 Task: Send an email with the signature Greyson Robinson with the subject Request for feedback on a service and the message Please let me know if there are any issues with the payment. from softage.2@softage.net to softage.6@softage.net with an attached image file Social_media_graphic.jpg and move the email from Sent Items to the folder Counseling
Action: Mouse moved to (572, 414)
Screenshot: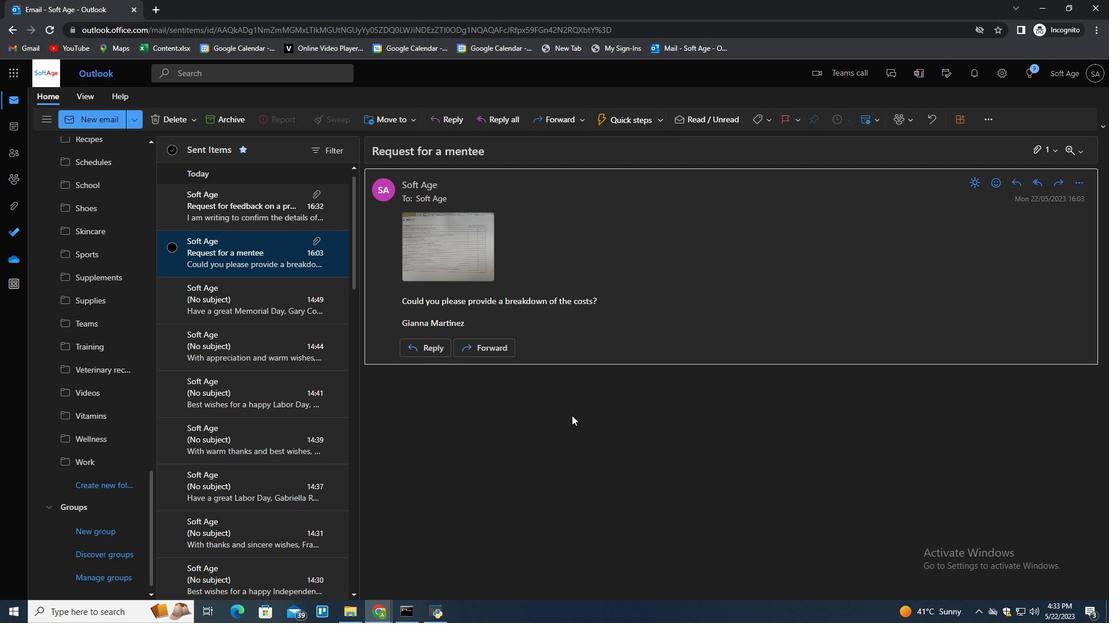 
Action: Mouse pressed left at (572, 414)
Screenshot: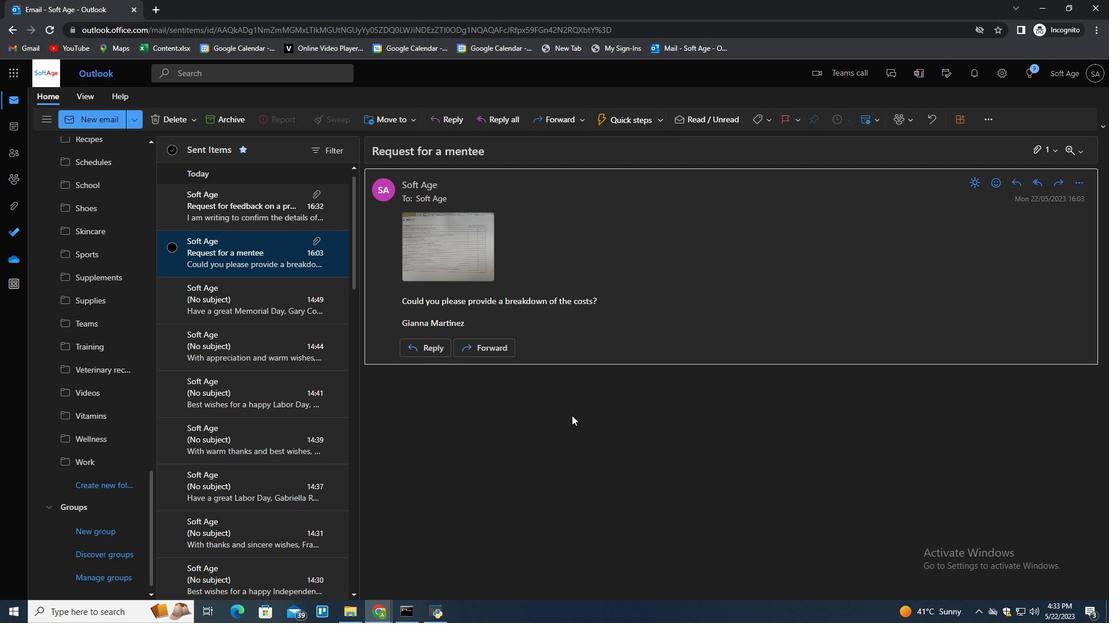 
Action: Mouse moved to (597, 415)
Screenshot: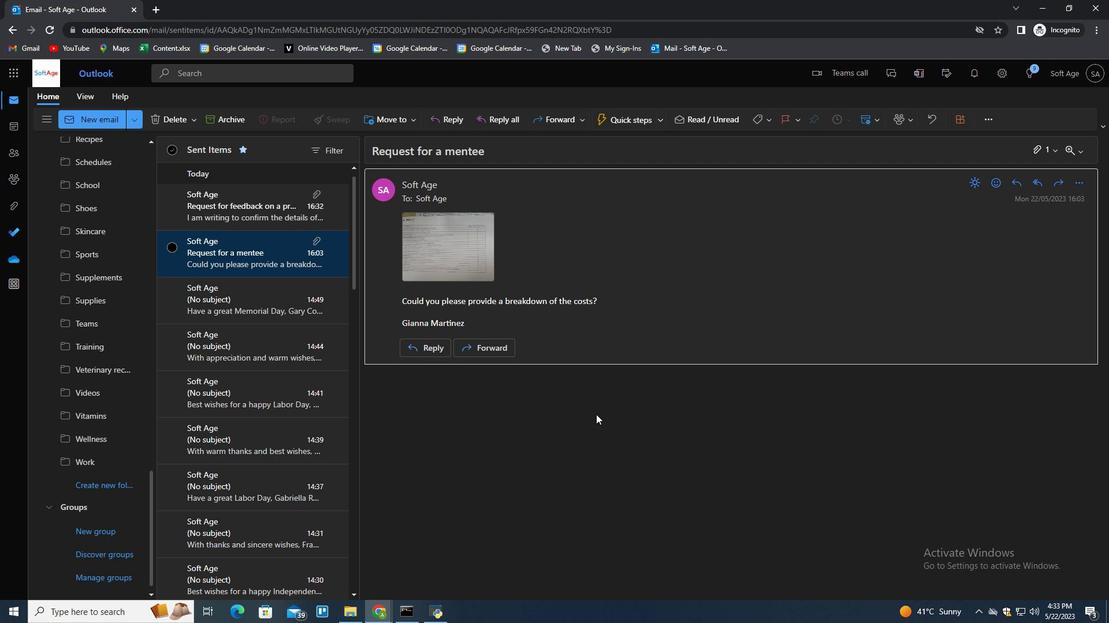 
Action: Key pressed n
Screenshot: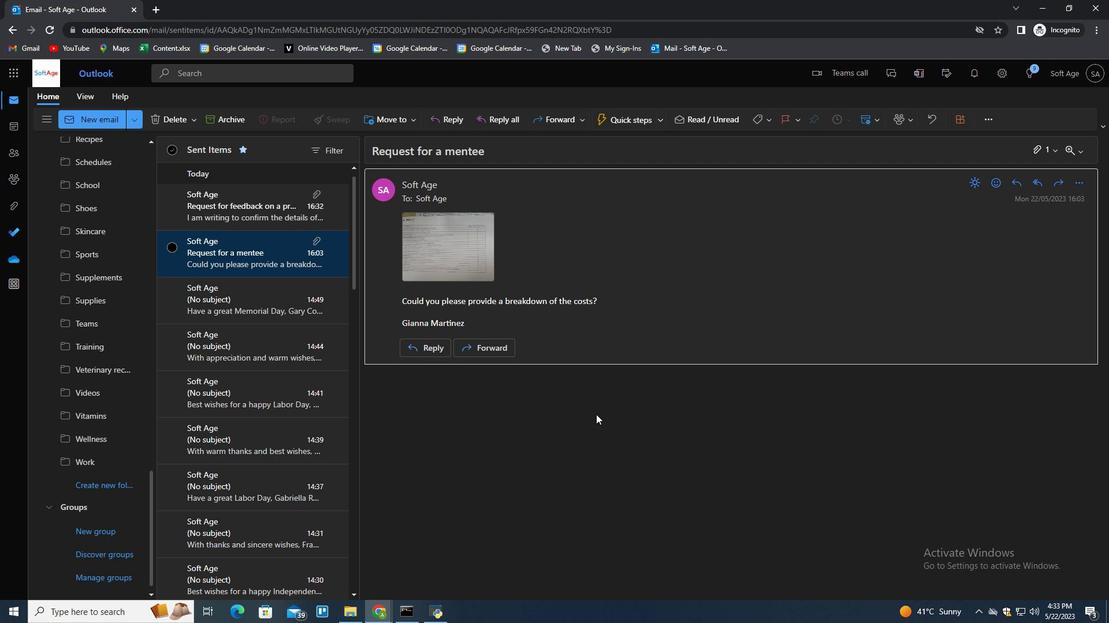 
Action: Mouse moved to (782, 119)
Screenshot: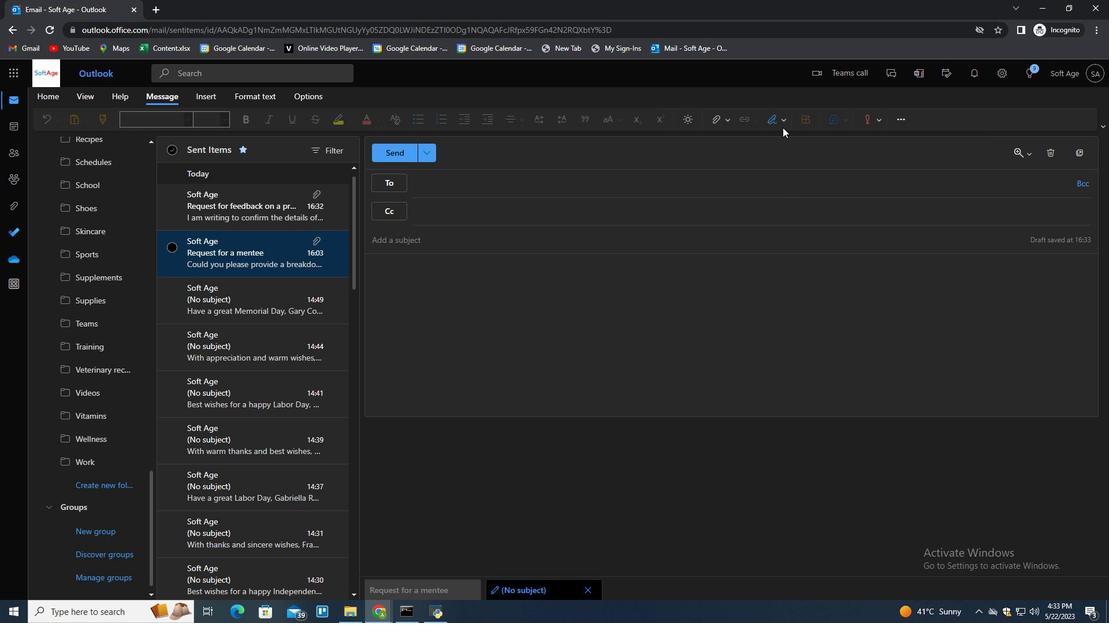 
Action: Mouse pressed left at (782, 119)
Screenshot: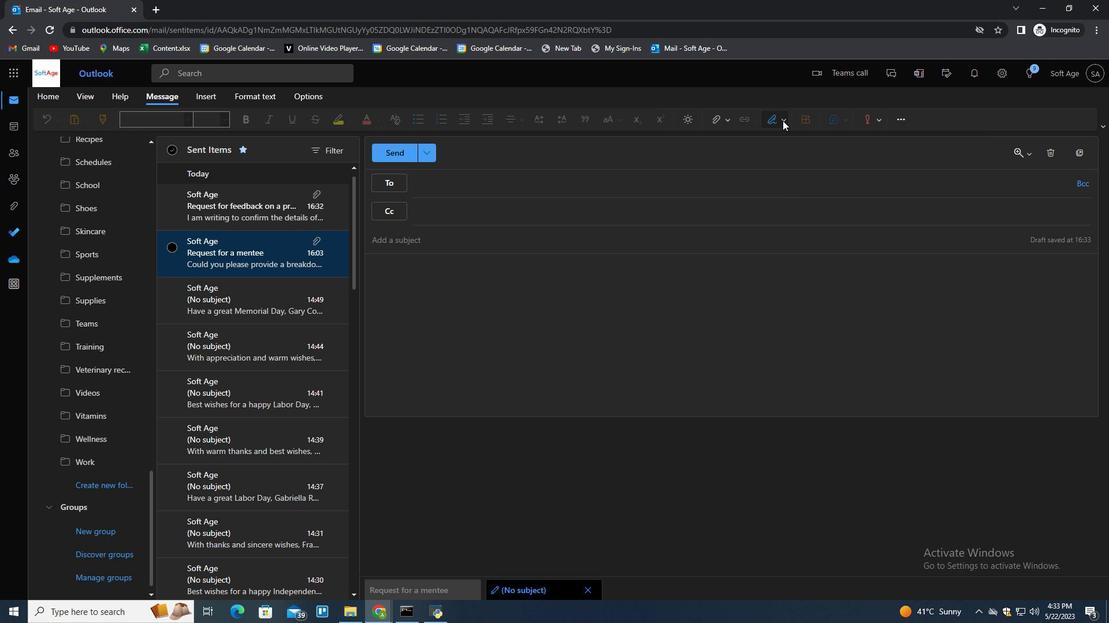 
Action: Mouse moved to (767, 163)
Screenshot: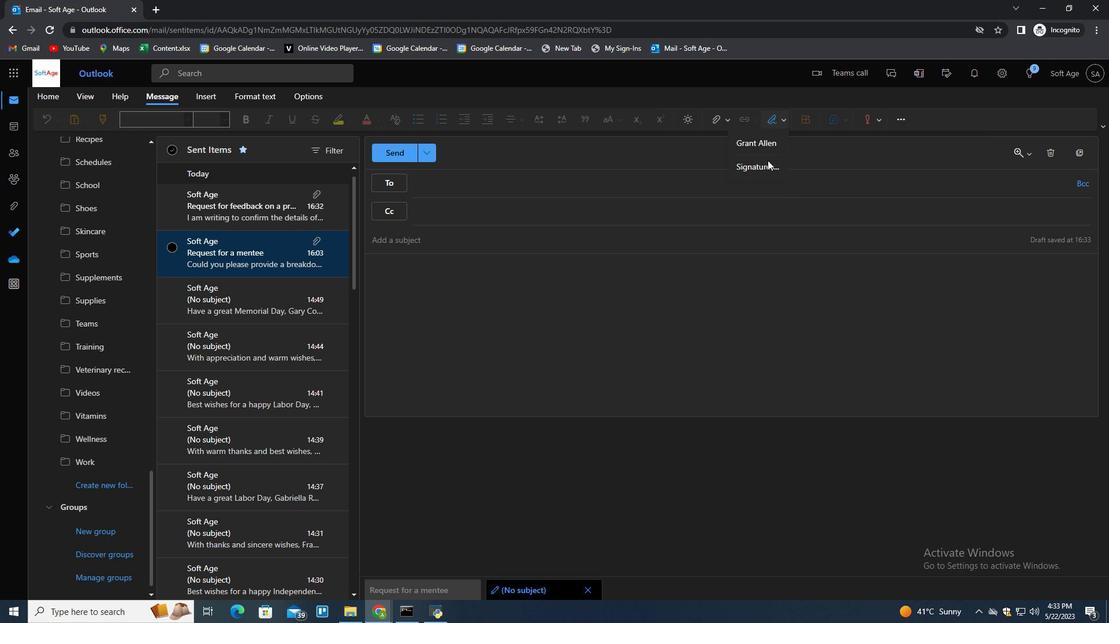 
Action: Mouse pressed left at (767, 163)
Screenshot: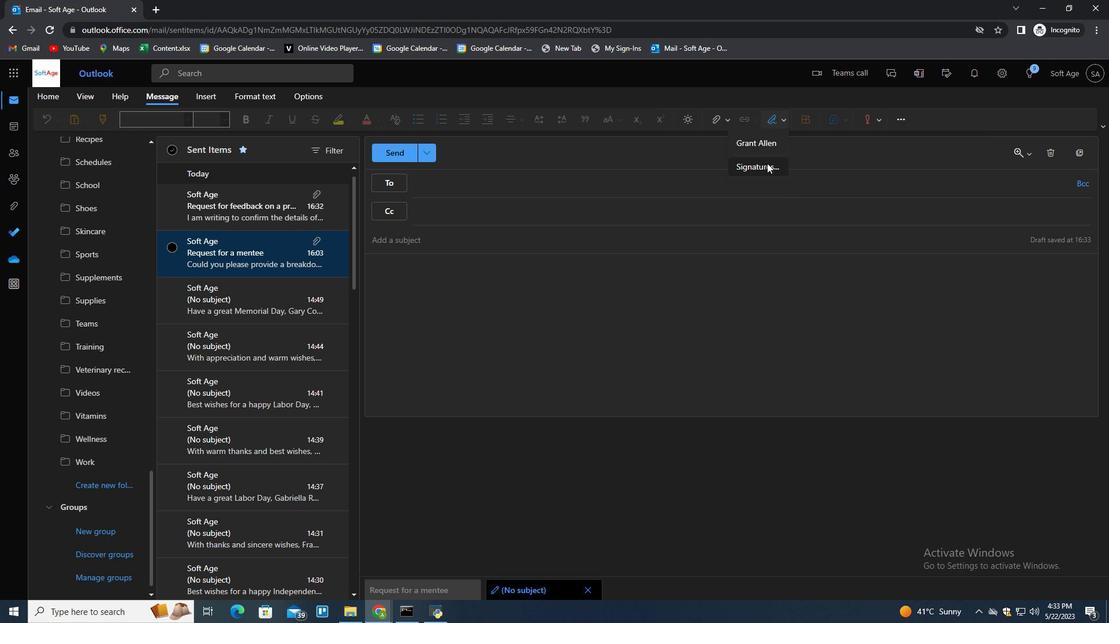 
Action: Mouse moved to (785, 207)
Screenshot: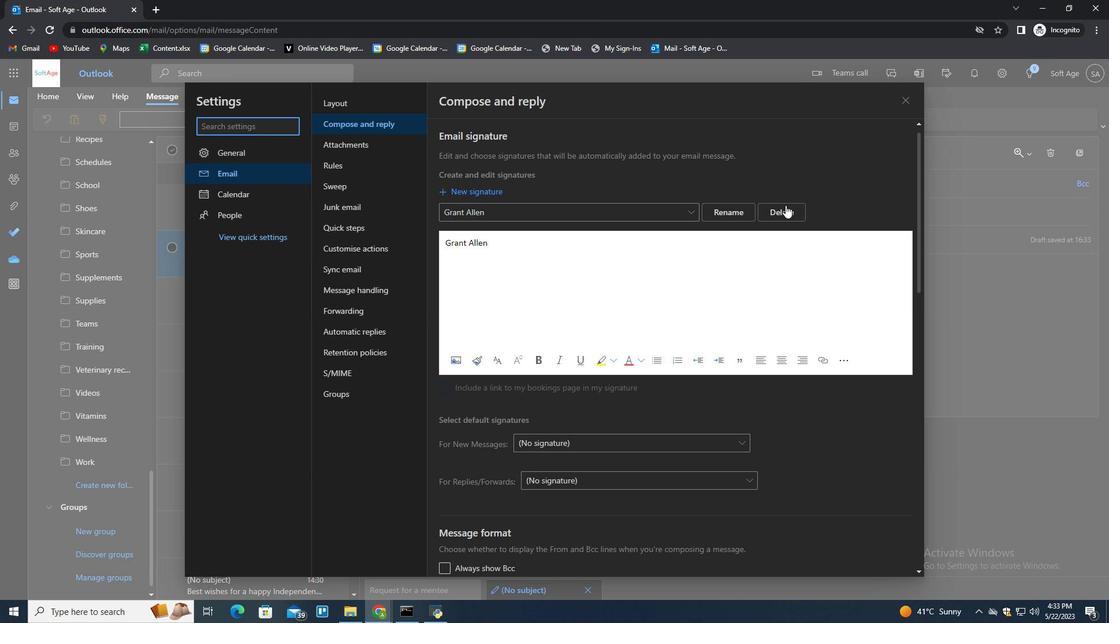 
Action: Mouse pressed left at (785, 207)
Screenshot: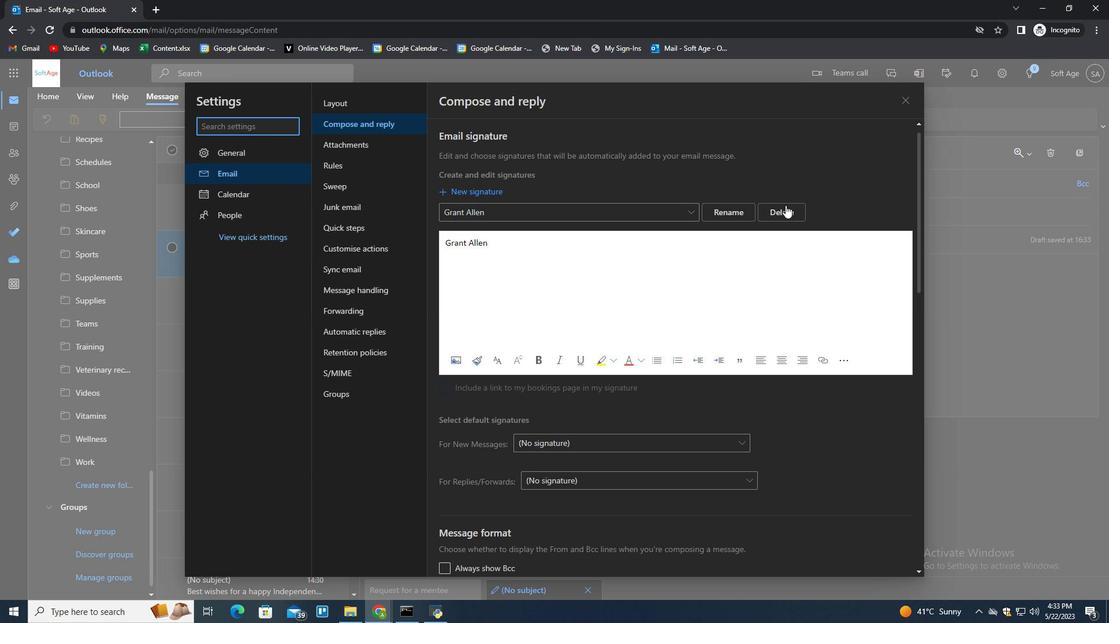 
Action: Mouse moved to (780, 208)
Screenshot: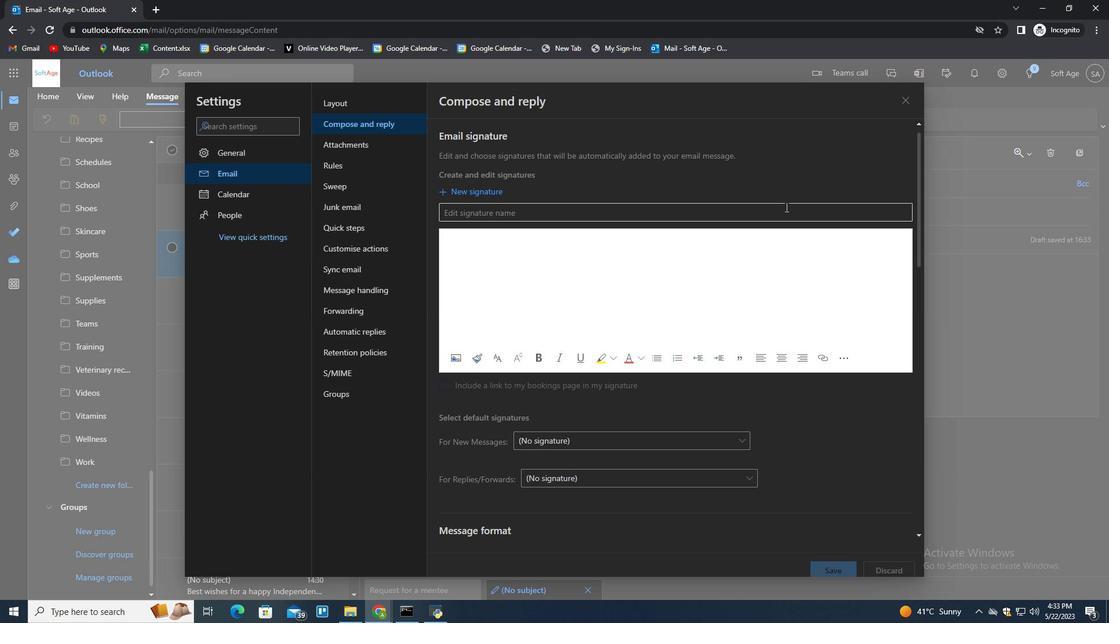 
Action: Mouse pressed left at (780, 208)
Screenshot: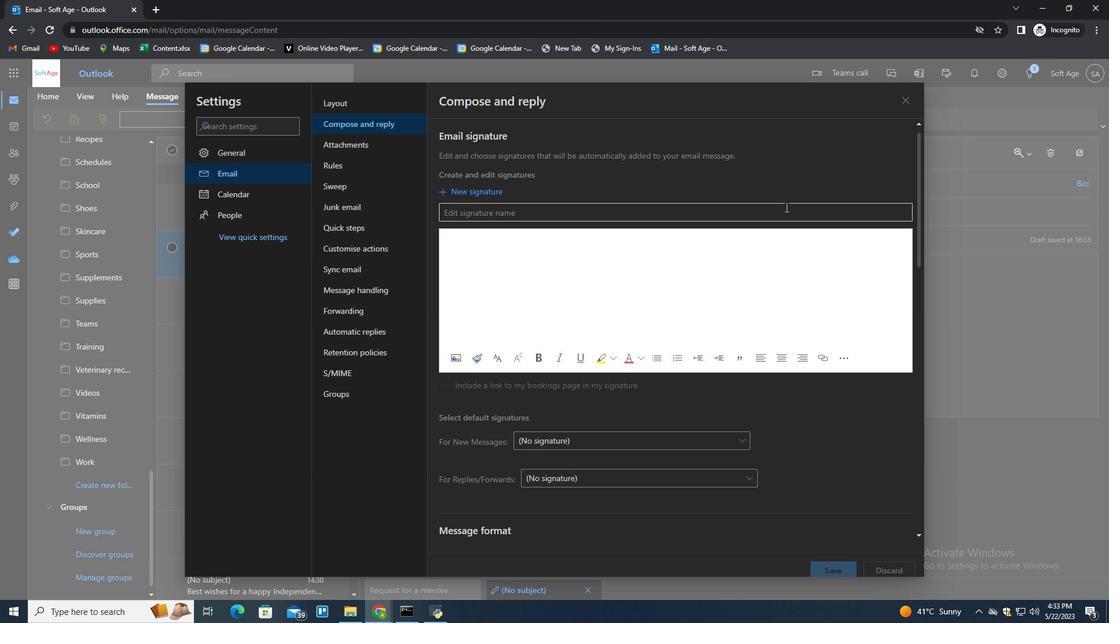 
Action: Key pressed <Key.shift>
Screenshot: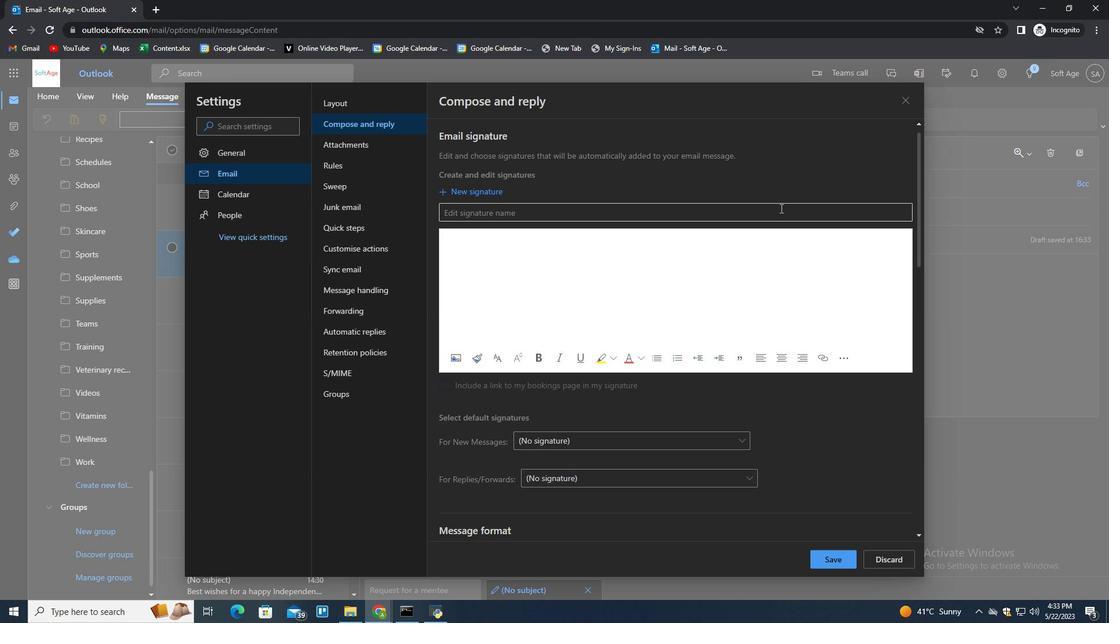 
Action: Mouse moved to (779, 208)
Screenshot: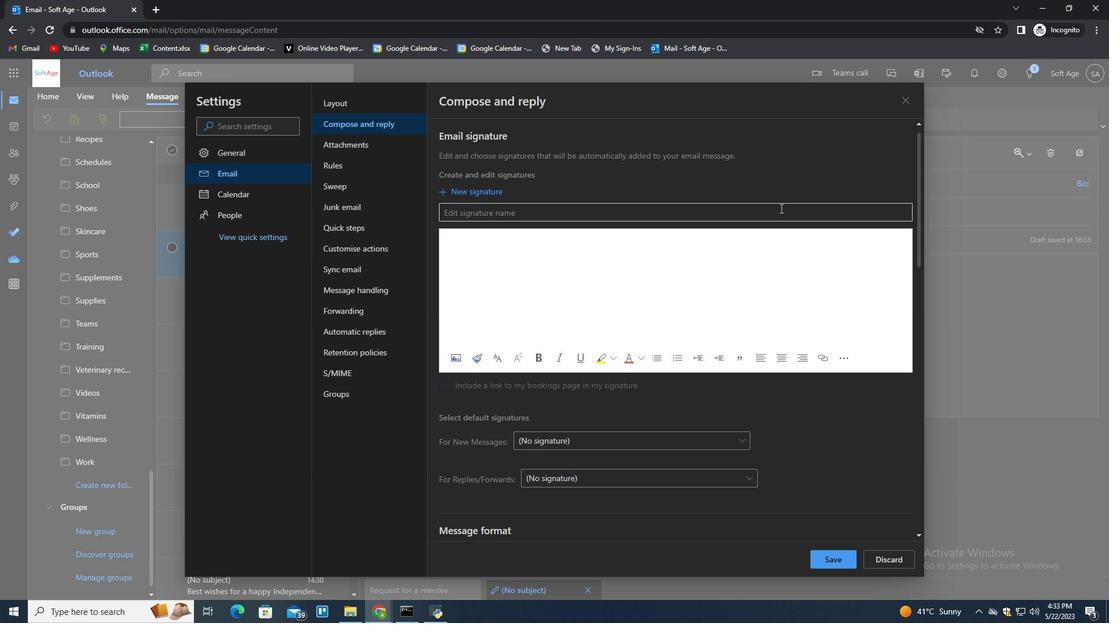 
Action: Key pressed G
Screenshot: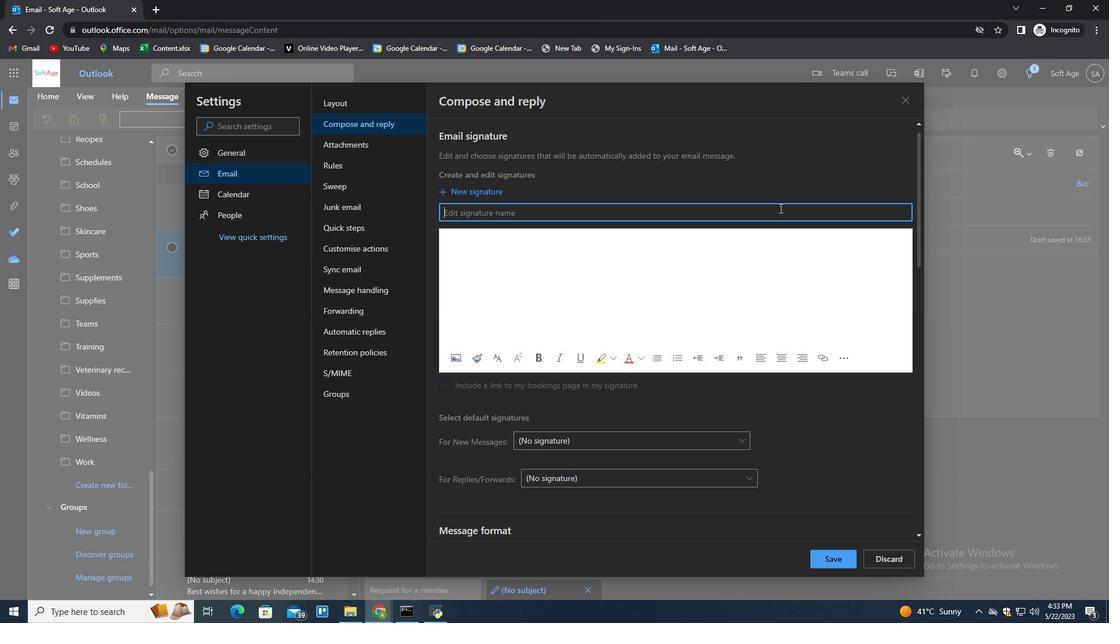 
Action: Mouse moved to (776, 210)
Screenshot: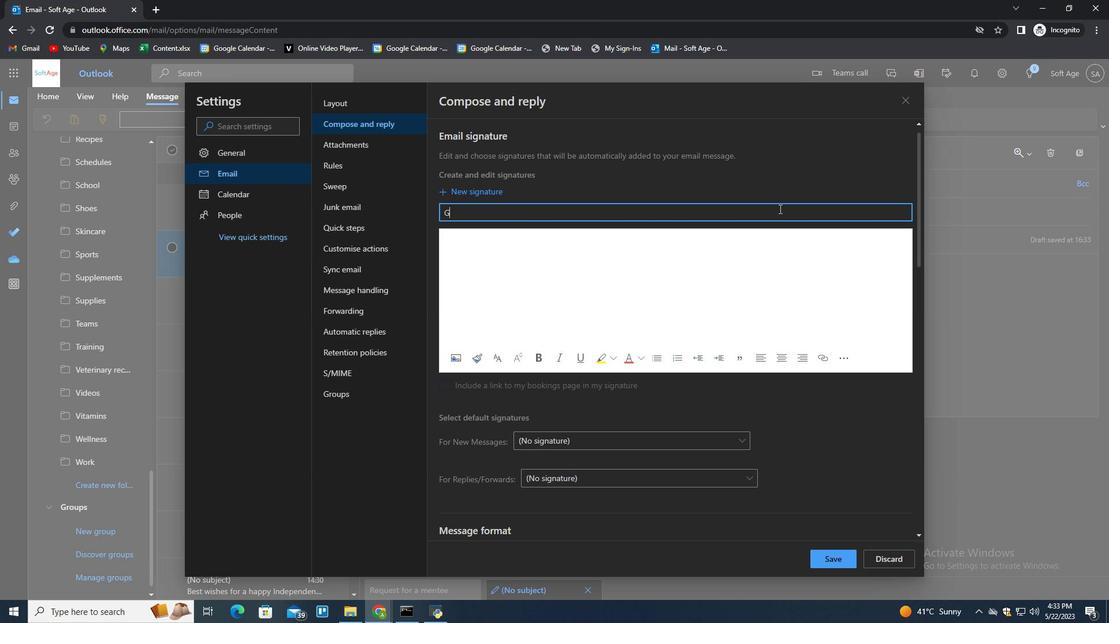 
Action: Key pressed reyson<Key.space><Key.shift>Robinsonq<Key.backspace><Key.tab><Key.shift>Greyson<Key.space><Key.shift>Robinson
Screenshot: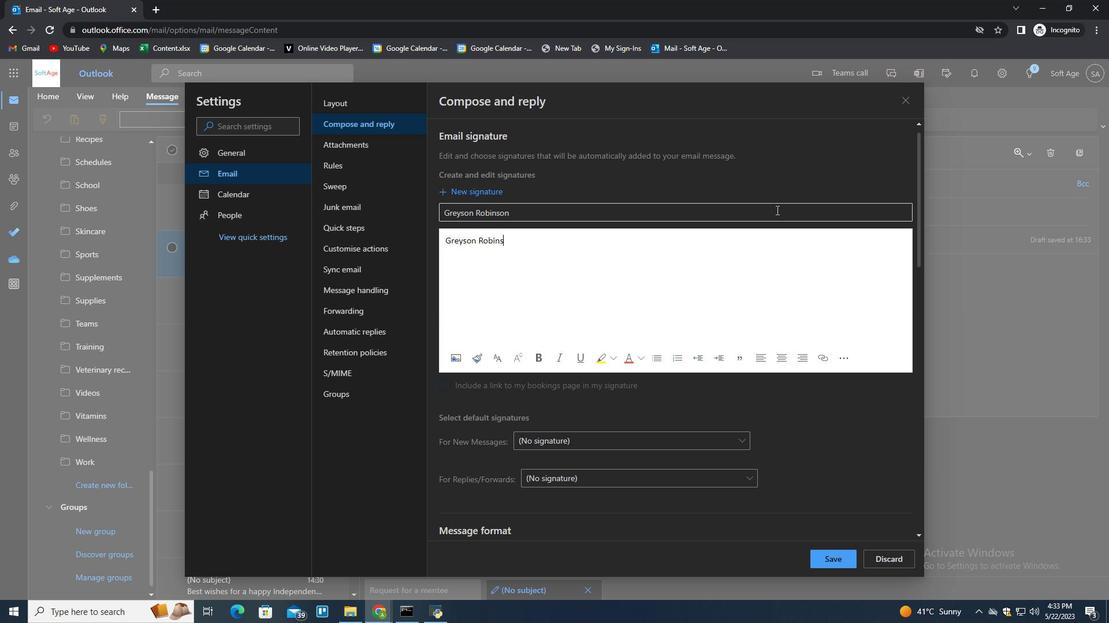 
Action: Mouse moved to (843, 562)
Screenshot: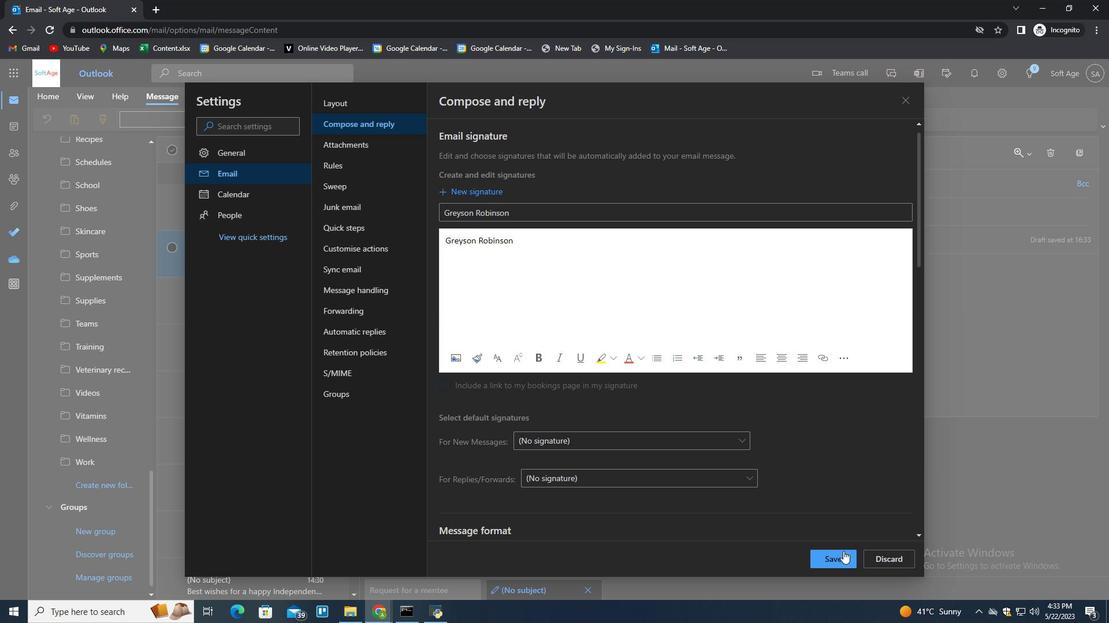 
Action: Mouse pressed left at (843, 562)
Screenshot: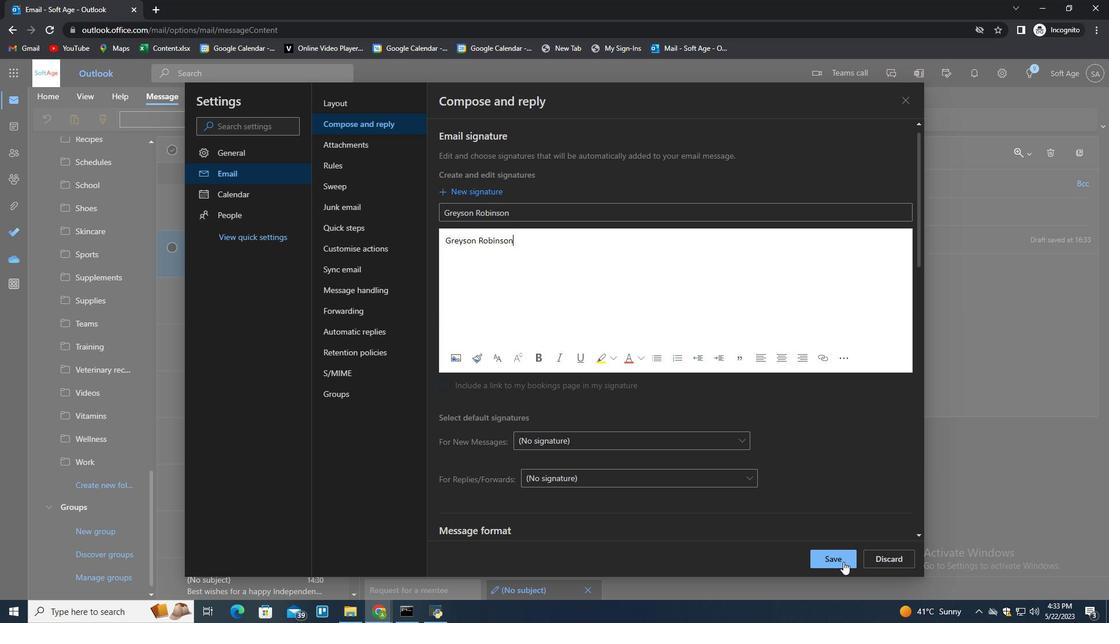 
Action: Mouse moved to (1020, 365)
Screenshot: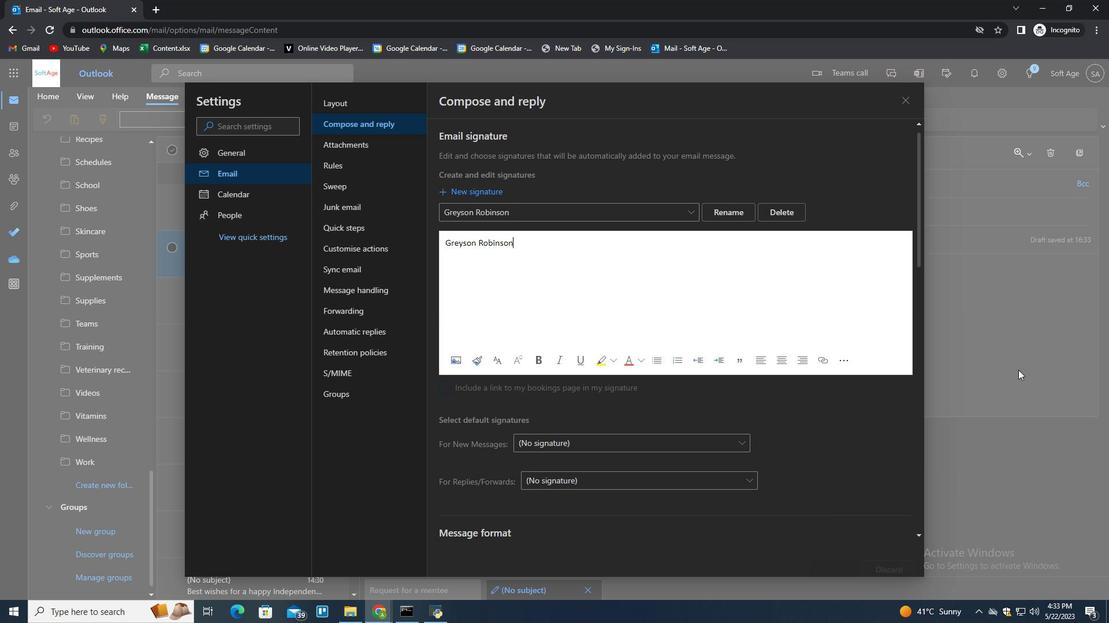 
Action: Mouse pressed left at (1020, 365)
Screenshot: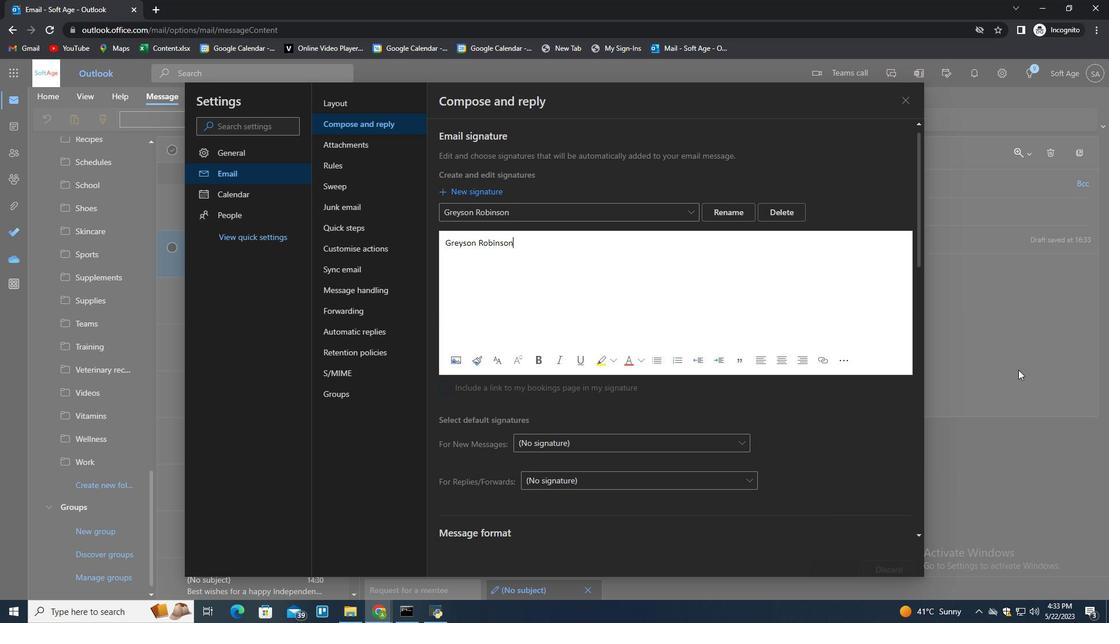 
Action: Mouse moved to (787, 118)
Screenshot: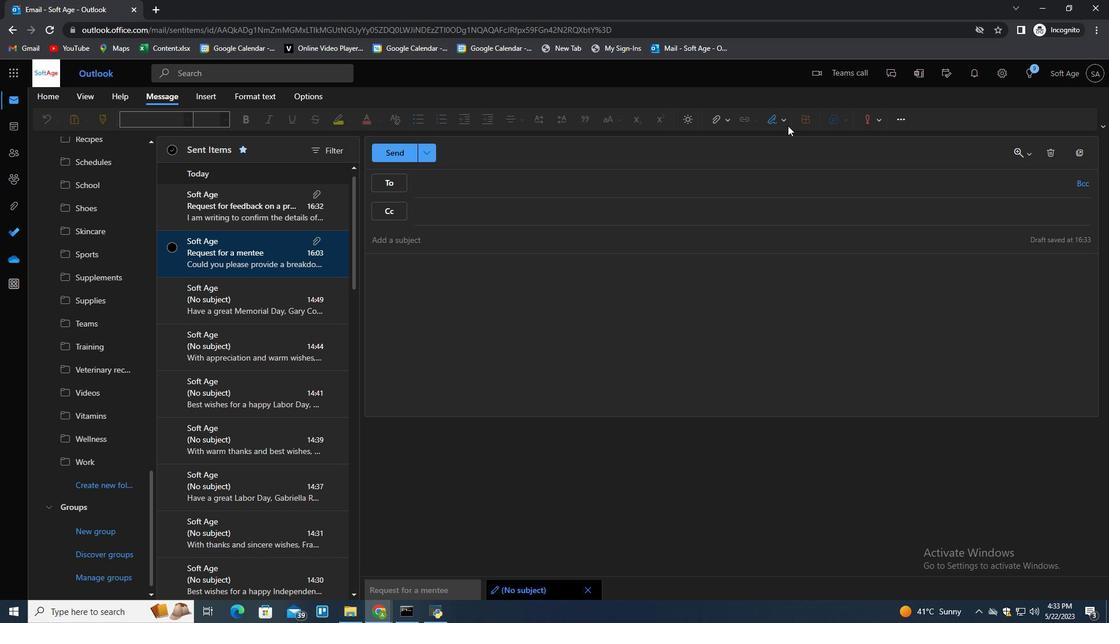 
Action: Mouse pressed left at (787, 118)
Screenshot: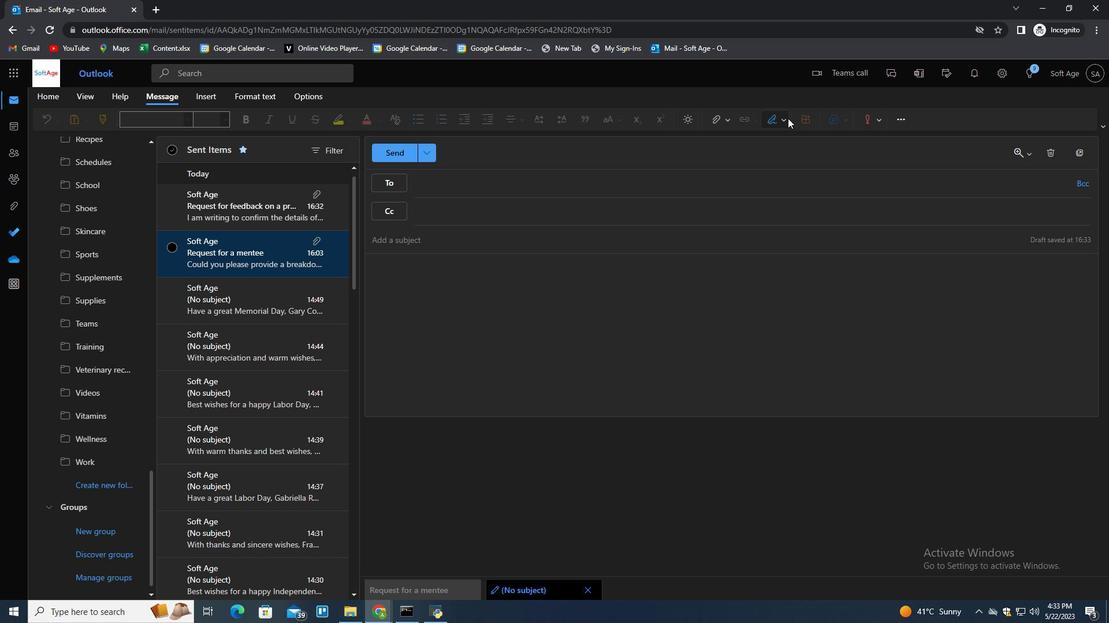 
Action: Mouse moved to (755, 142)
Screenshot: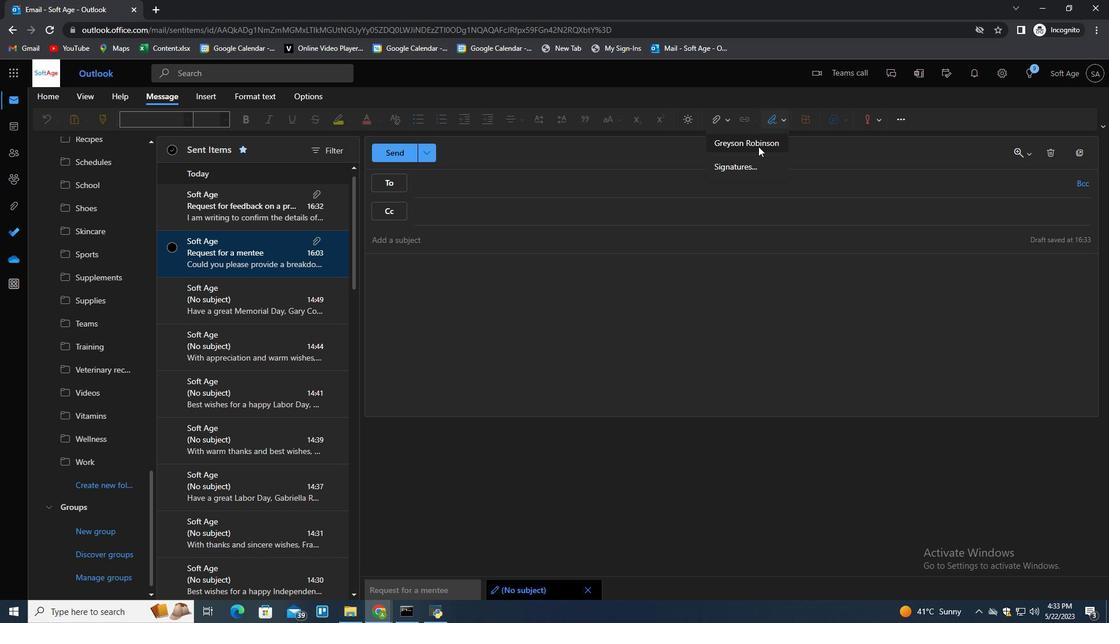 
Action: Mouse pressed left at (755, 142)
Screenshot: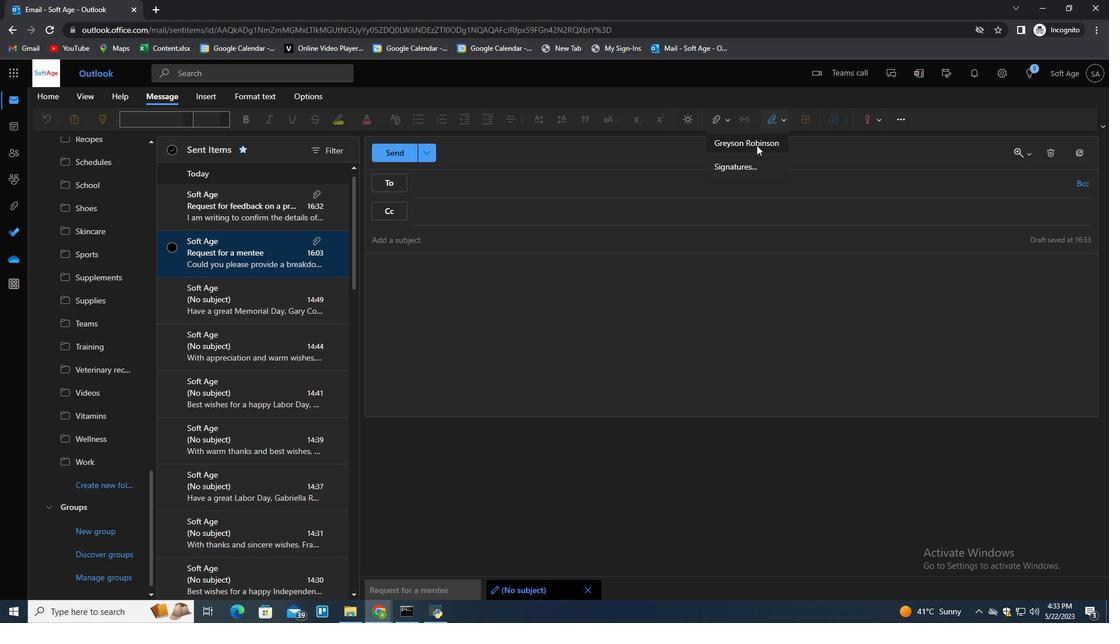 
Action: Mouse moved to (429, 240)
Screenshot: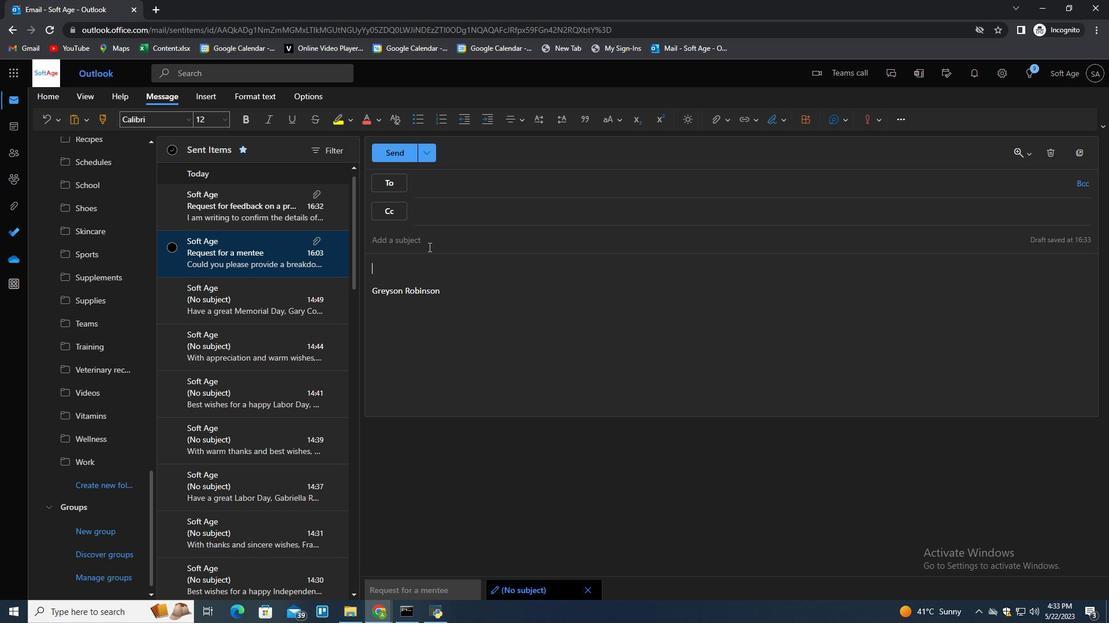 
Action: Mouse pressed left at (429, 240)
Screenshot: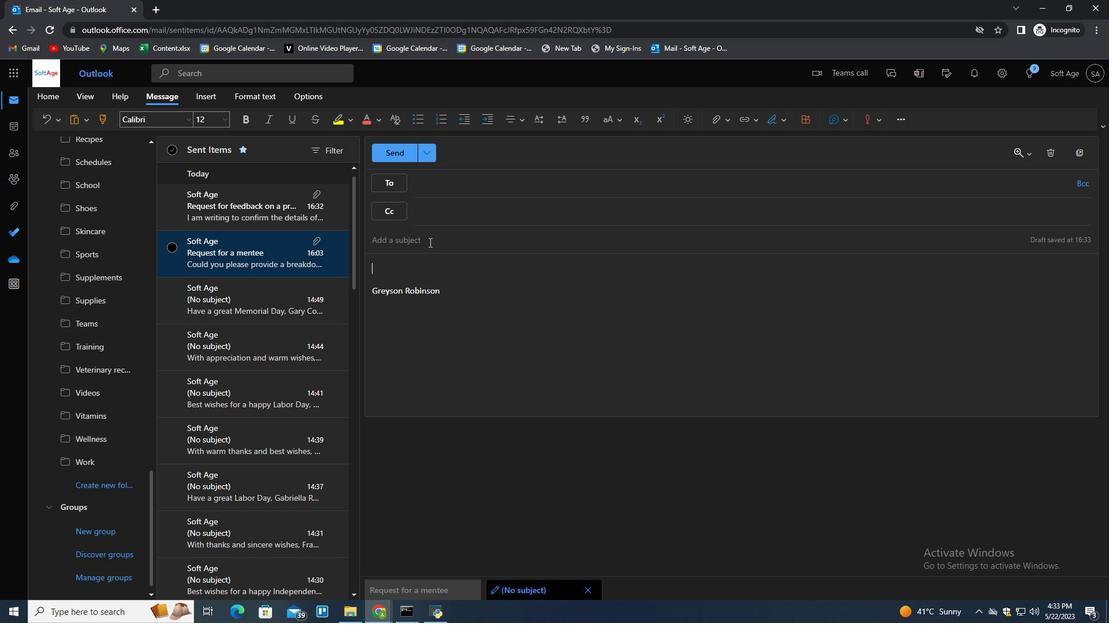 
Action: Key pressed <Key.shift>Request<Key.space>for<Key.space>re<Key.backspace><Key.backspace><Key.backspace><Key.space>feedbak<Key.backspace>ck<Key.space>on<Key.space>a<Key.space>service<Key.tab><Key.shift><Key.tab>Pctrl+Z<Key.tab><Key.tab><Key.tab><Key.tab><Key.tab><Key.tab><Key.tab><Key.tab><Key.tab><Key.tab><Key.tab><Key.tab><Key.tab><Key.tab><Key.tab><Key.tab><Key.tab><Key.tab><Key.tab><Key.tab><Key.tab><Key.tab><Key.tab><Key.tab><Key.tab><Key.tab><Key.tab><Key.tab><Key.tab><Key.tab><Key.tab><Key.tab><Key.tab><Key.tab><Key.tab><Key.tab><Key.tab><Key.tab><Key.tab><Key.tab><Key.tab><Key.tab><Key.tab><Key.tab><Key.tab><Key.tab><Key.tab><Key.tab><Key.tab><Key.tab><Key.tab><Key.backspace><Key.backspace><Key.backspace><Key.backspace><Key.backspace><Key.backspace><Key.backspace><Key.backspace><Key.backspace><Key.backspace><Key.backspace><Key.backspace><Key.backspace><Key.backspace><Key.backspace><Key.backspace><Key.backspace><Key.backspace><Key.backspace><Key.backspace><Key.backspace><Key.backspace><Key.backspace><Key.backspace><Key.backspace><Key.backspace><Key.home><Key.shift>Please<Key.space>let<Key.space>me<Key.space>know<Key.space>if<Key.space>there<Key.space>are<Key.space>any<Key.space>issues<Key.space>wirh<Key.backspace><Key.backspace>th<Key.space>the<Key.space>payment.
Screenshot: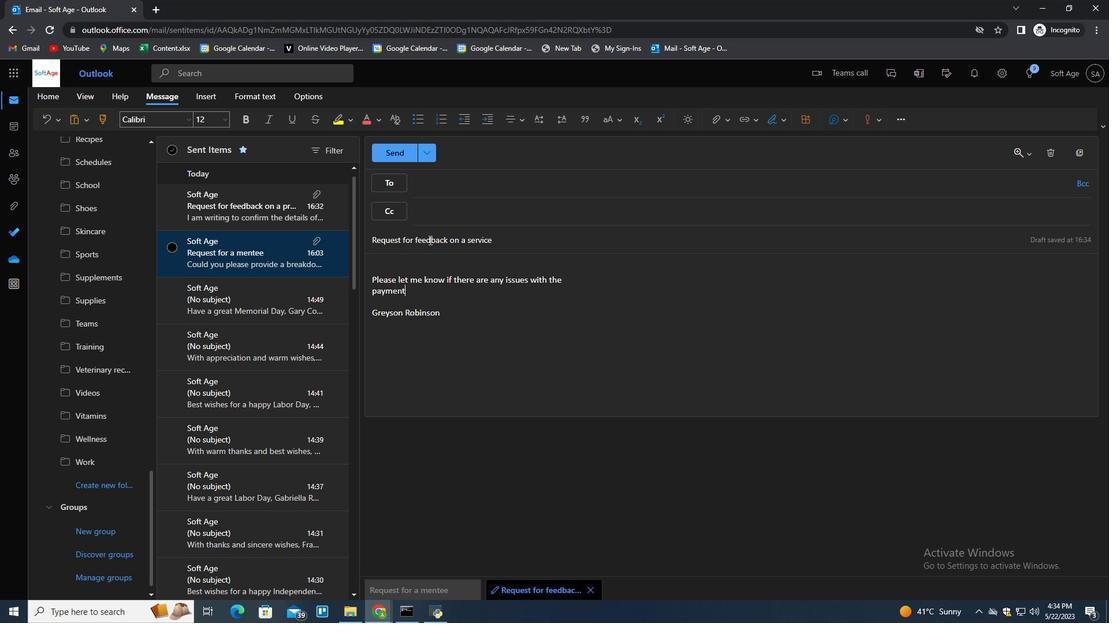
Action: Mouse moved to (526, 183)
Screenshot: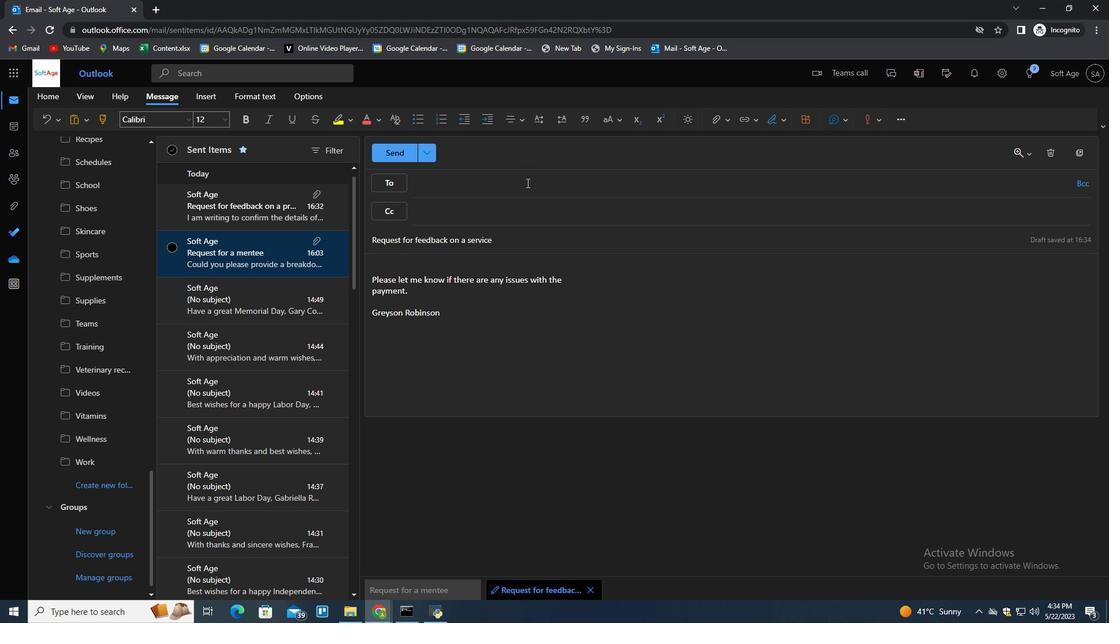 
Action: Mouse pressed left at (526, 183)
Screenshot: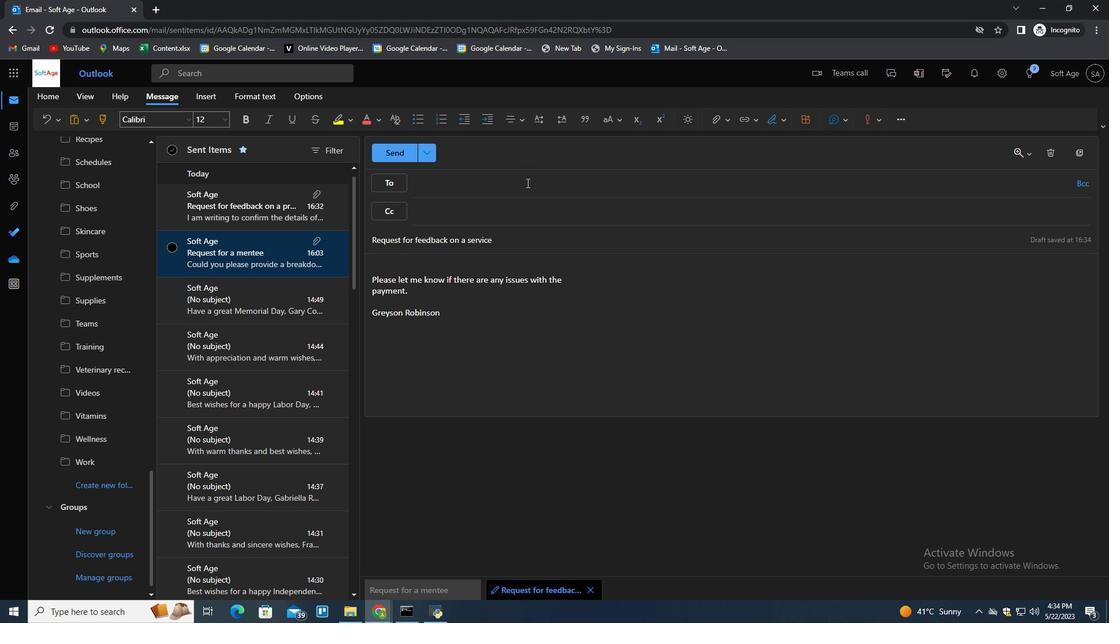 
Action: Mouse moved to (526, 184)
Screenshot: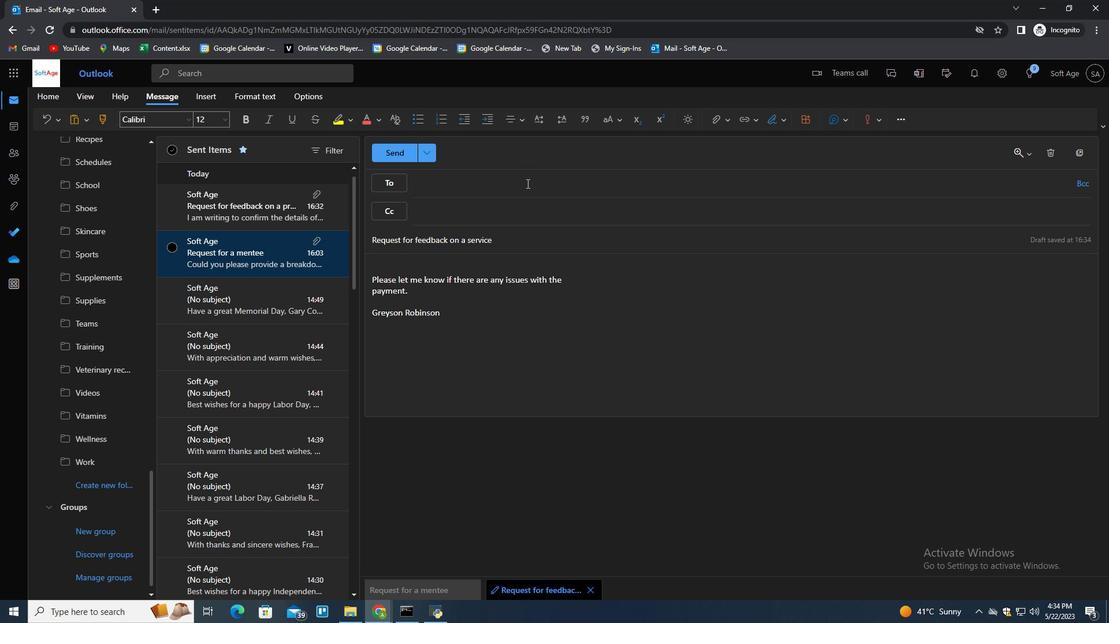 
Action: Key pressed softage.6<Key.shift>@softage.net<Key.enter>
Screenshot: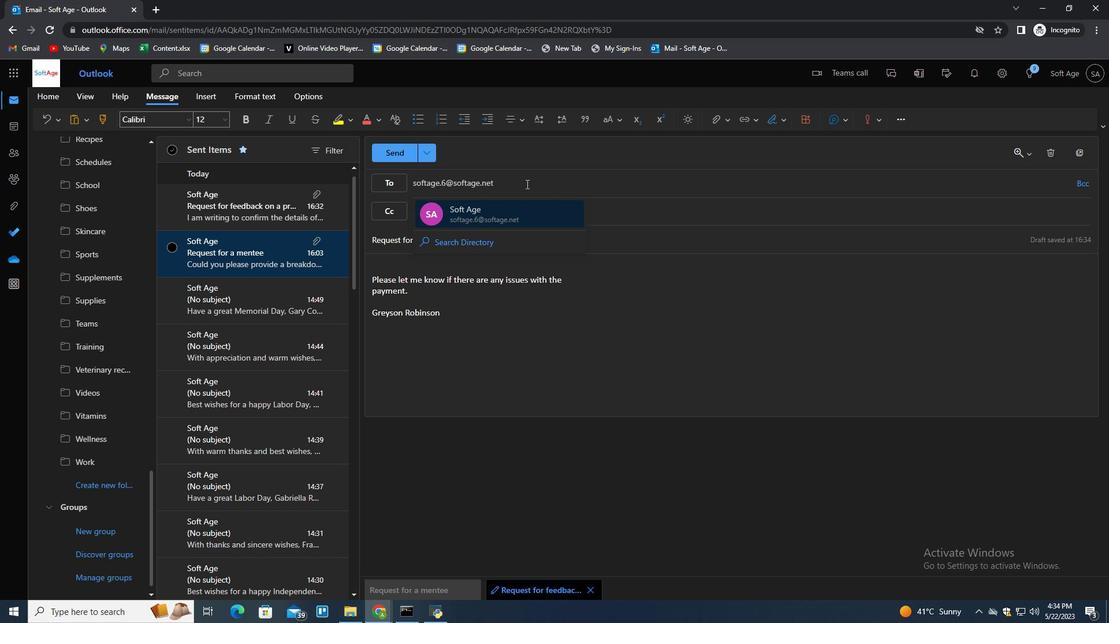 
Action: Mouse moved to (719, 120)
Screenshot: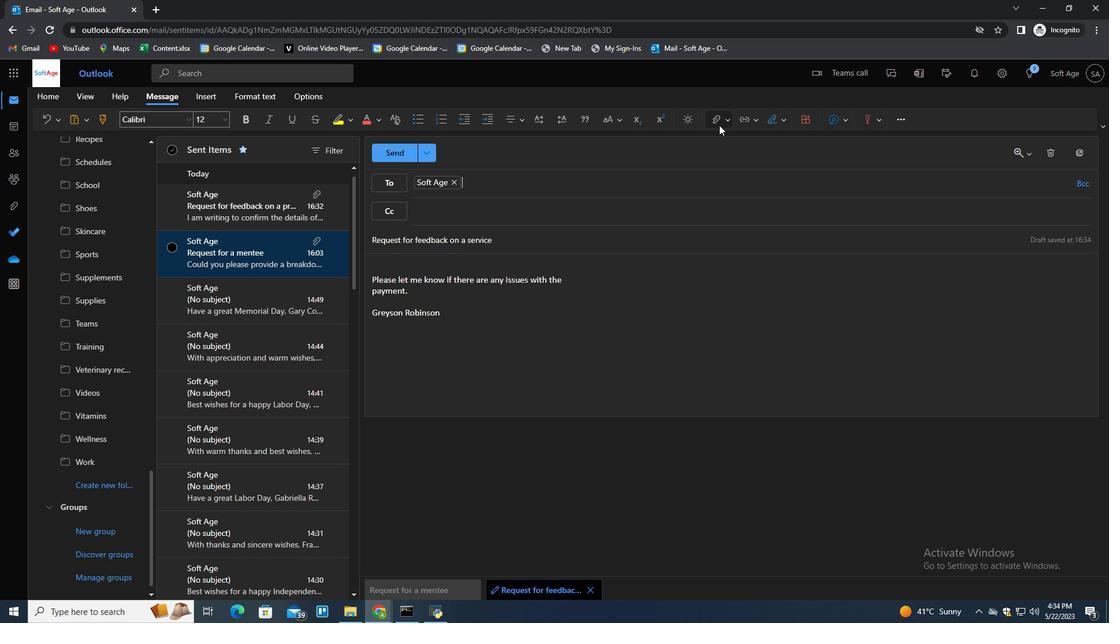
Action: Mouse pressed left at (719, 120)
Screenshot: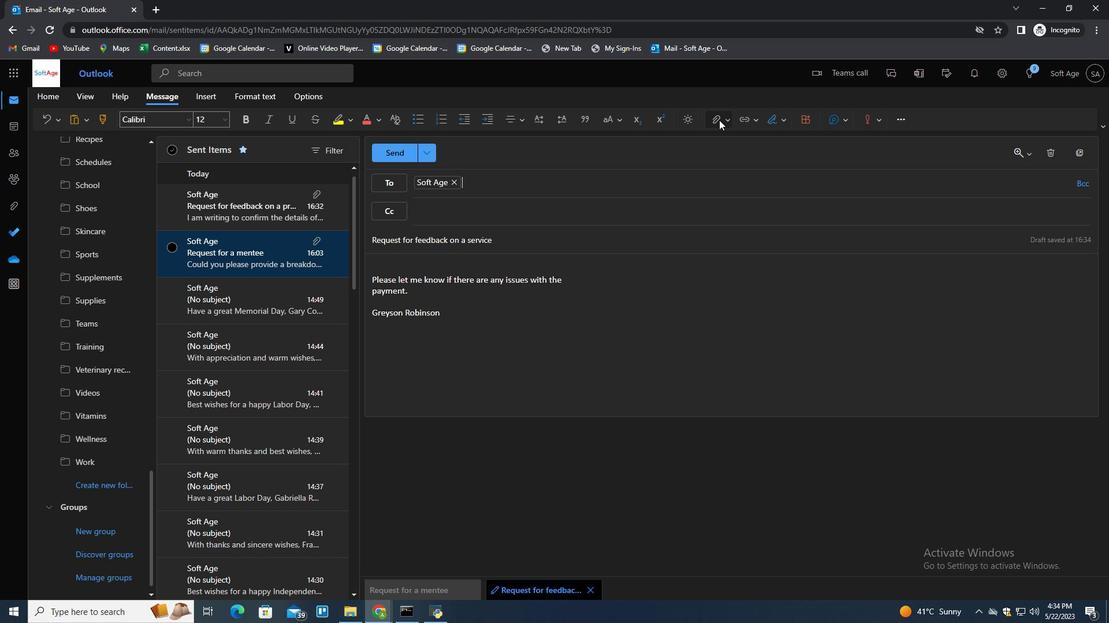
Action: Mouse moved to (692, 140)
Screenshot: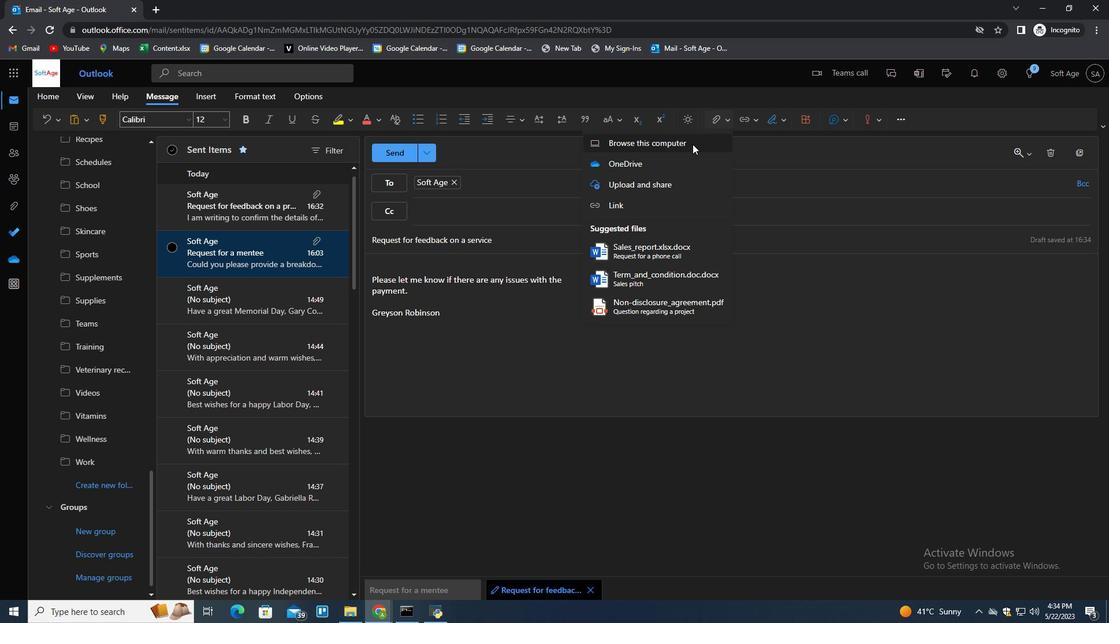
Action: Mouse pressed left at (692, 140)
Screenshot: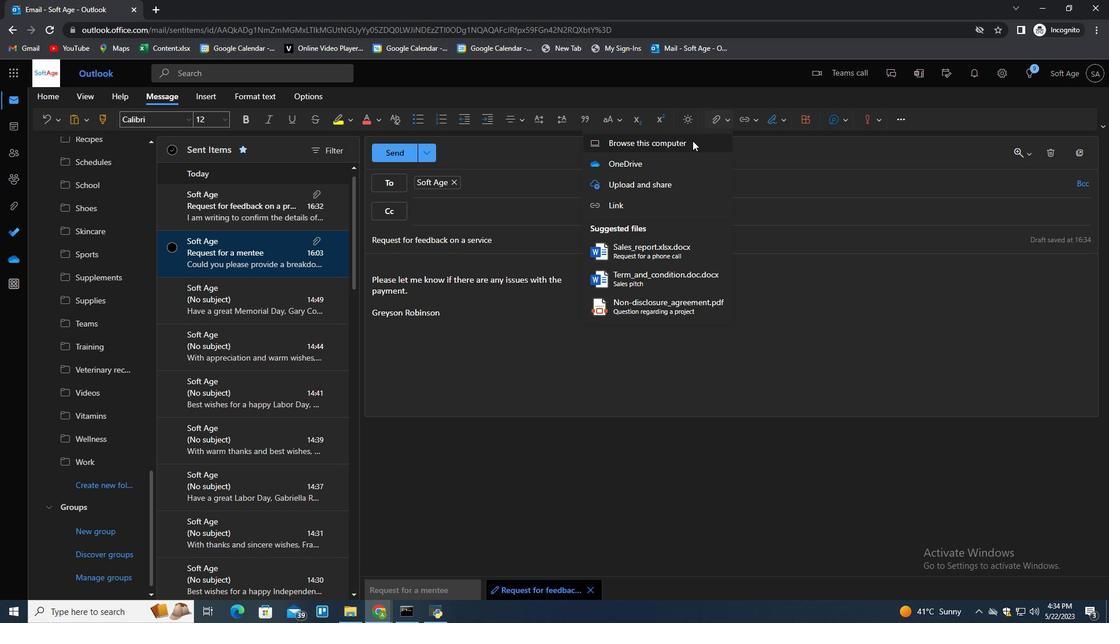 
Action: Mouse moved to (289, 177)
Screenshot: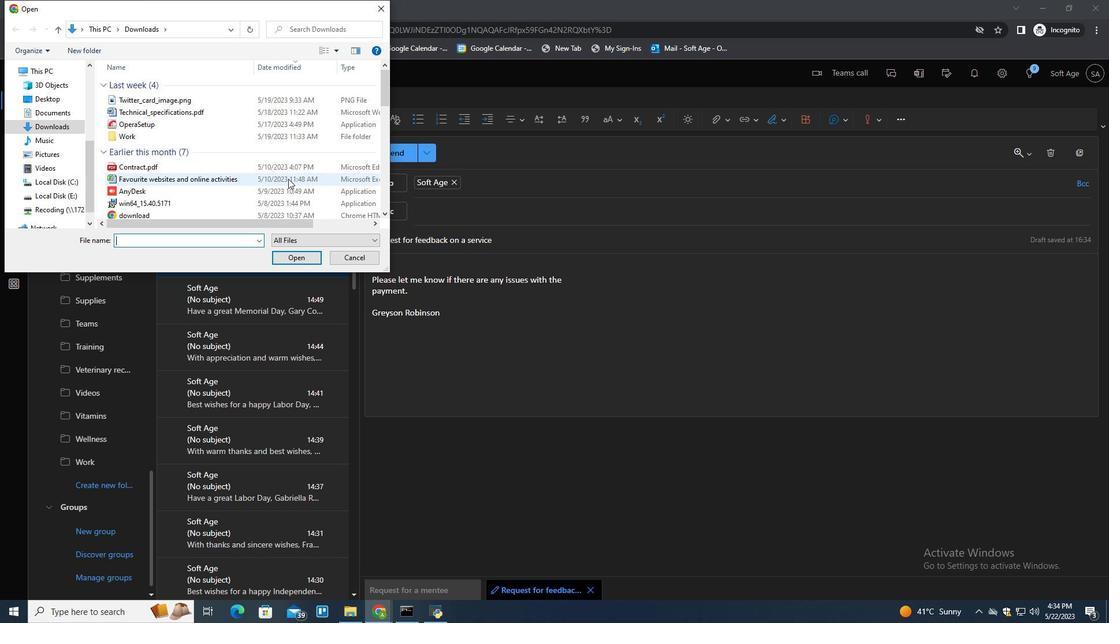 
Action: Mouse scrolled (289, 177) with delta (0, 0)
Screenshot: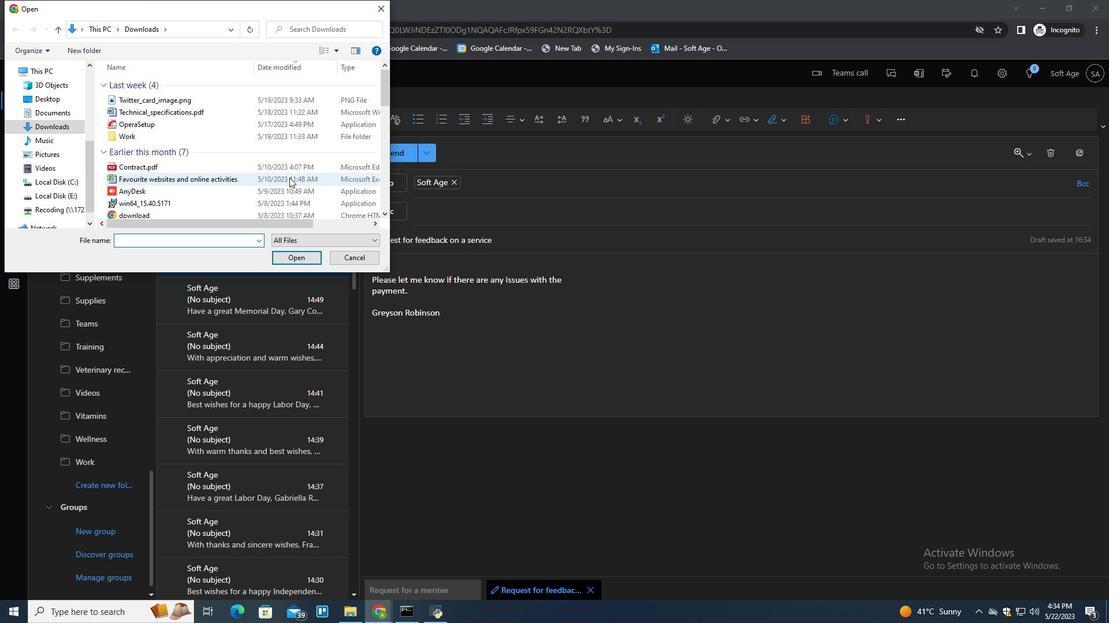 
Action: Mouse scrolled (289, 177) with delta (0, 0)
Screenshot: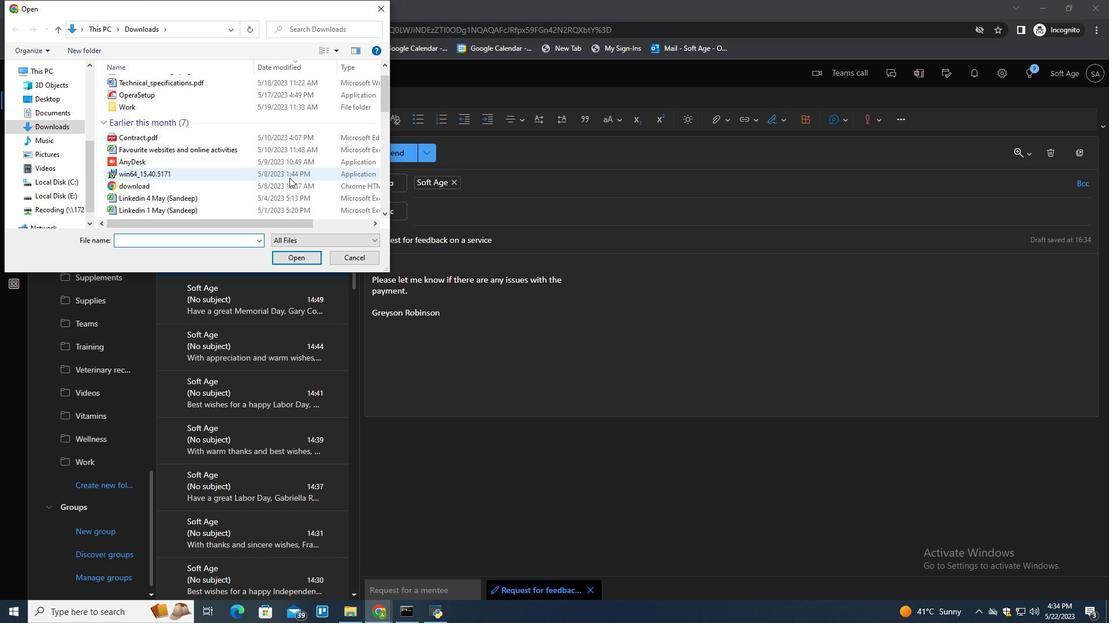 
Action: Mouse scrolled (289, 177) with delta (0, 0)
Screenshot: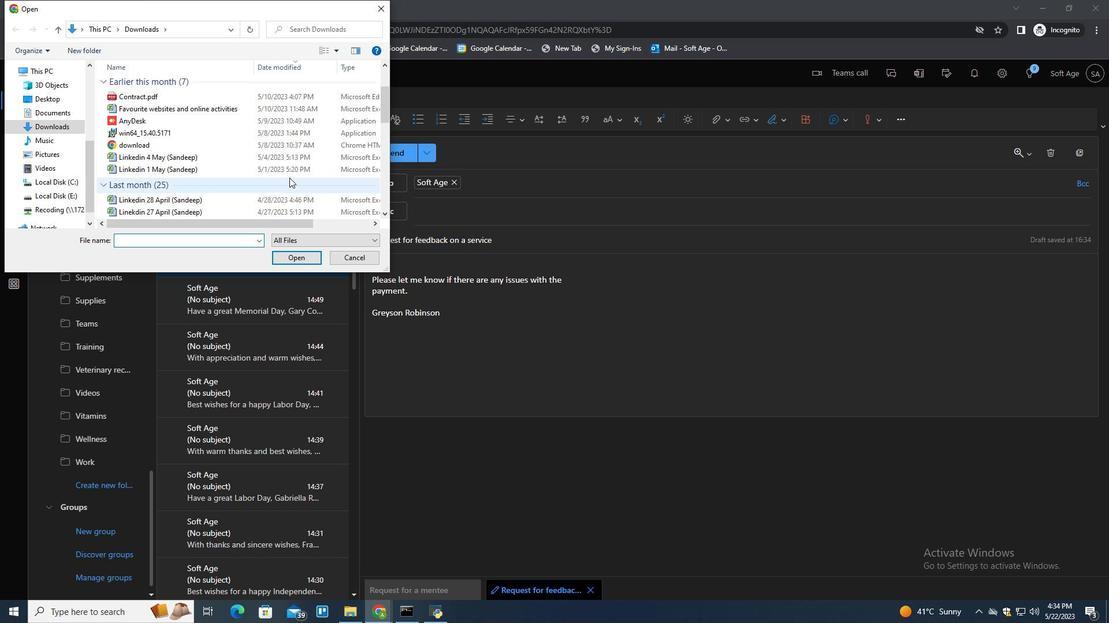
Action: Mouse scrolled (289, 177) with delta (0, 0)
Screenshot: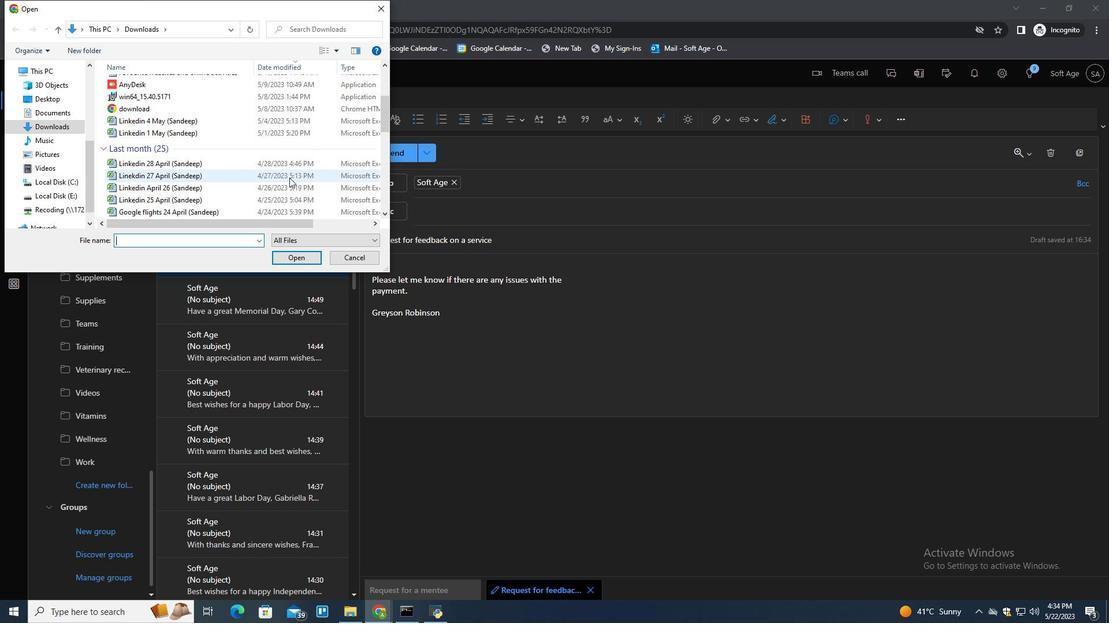 
Action: Mouse scrolled (289, 177) with delta (0, 0)
Screenshot: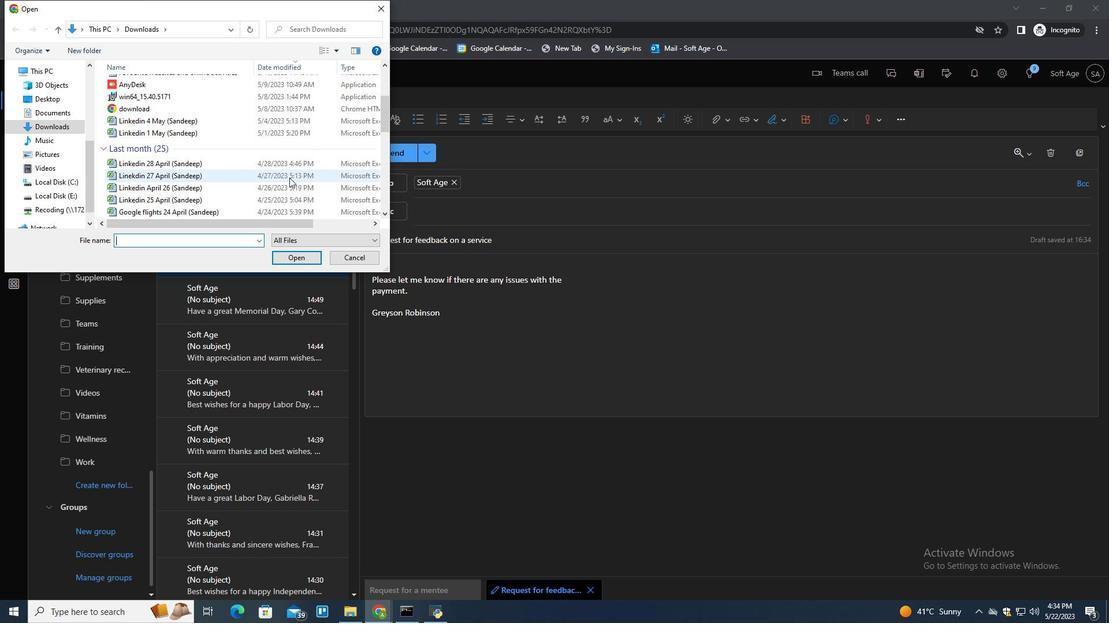 
Action: Mouse scrolled (289, 177) with delta (0, 0)
Screenshot: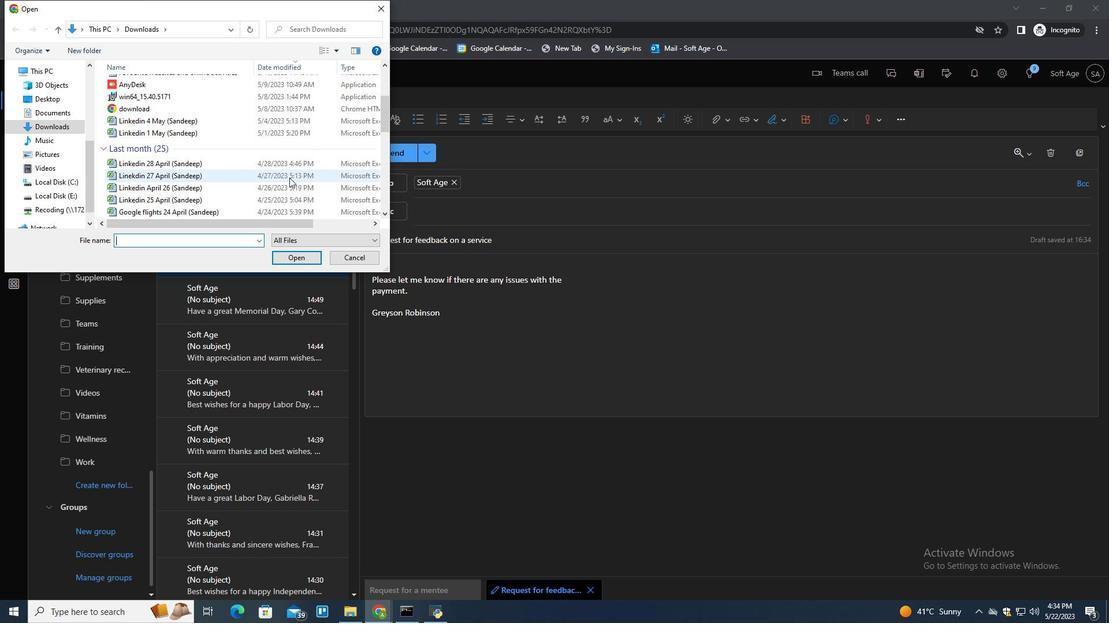 
Action: Mouse scrolled (289, 177) with delta (0, 0)
Screenshot: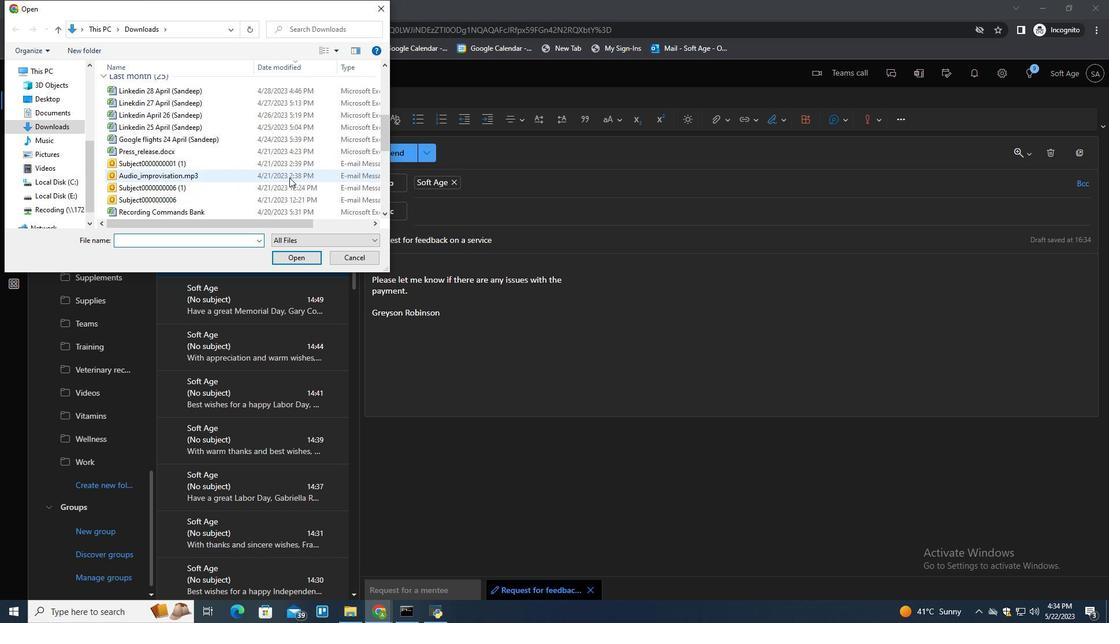 
Action: Mouse scrolled (289, 177) with delta (0, 0)
Screenshot: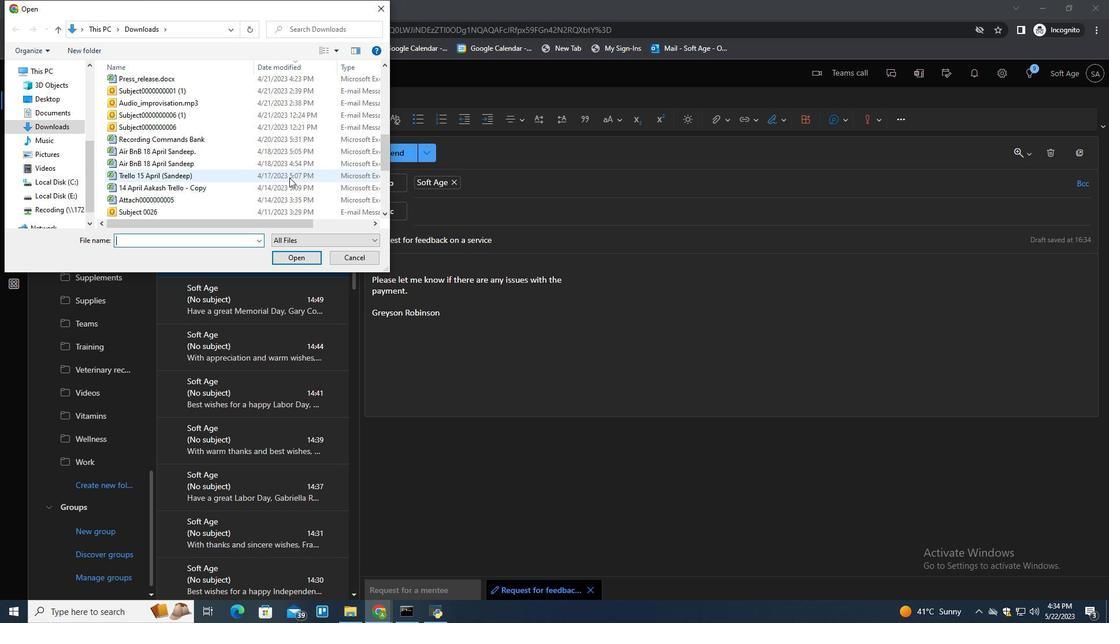 
Action: Mouse scrolled (289, 177) with delta (0, 0)
Screenshot: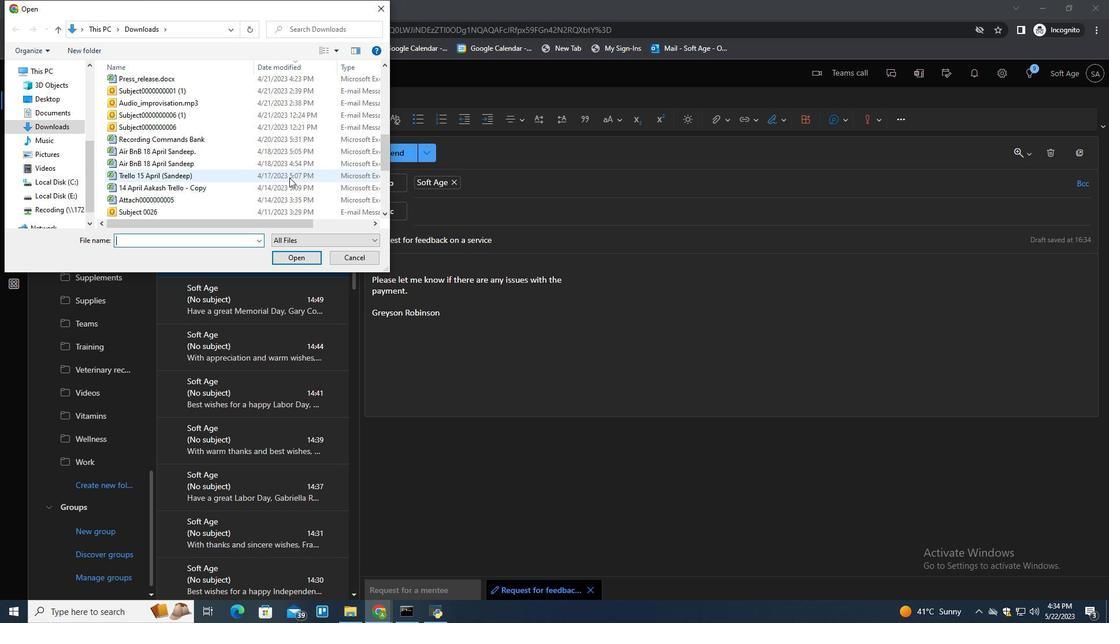 
Action: Mouse scrolled (289, 177) with delta (0, 0)
Screenshot: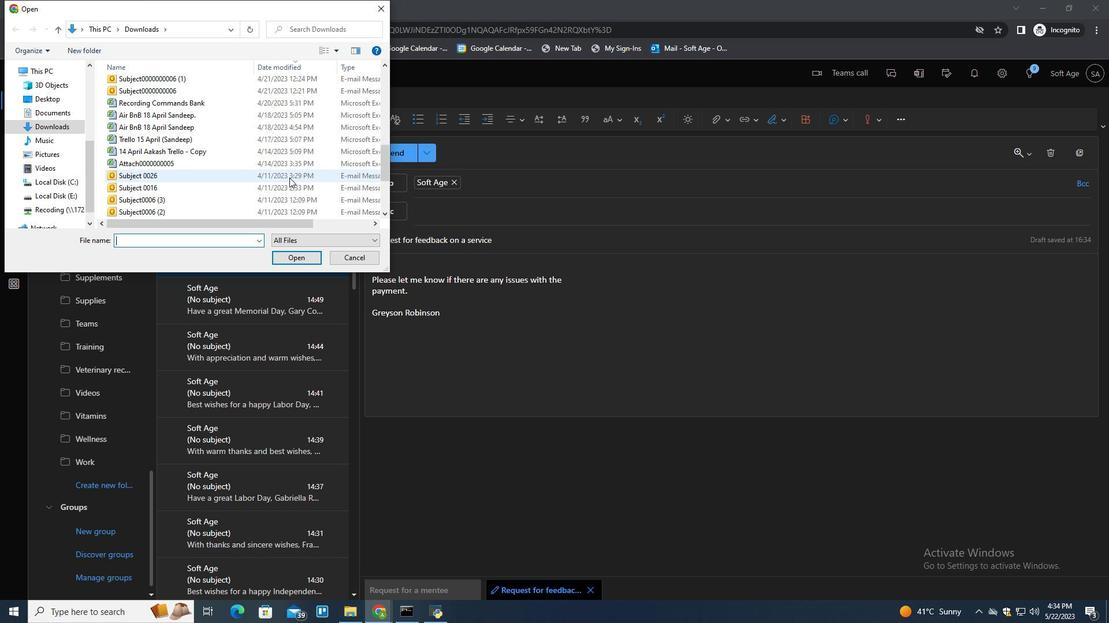 
Action: Mouse scrolled (289, 177) with delta (0, 0)
Screenshot: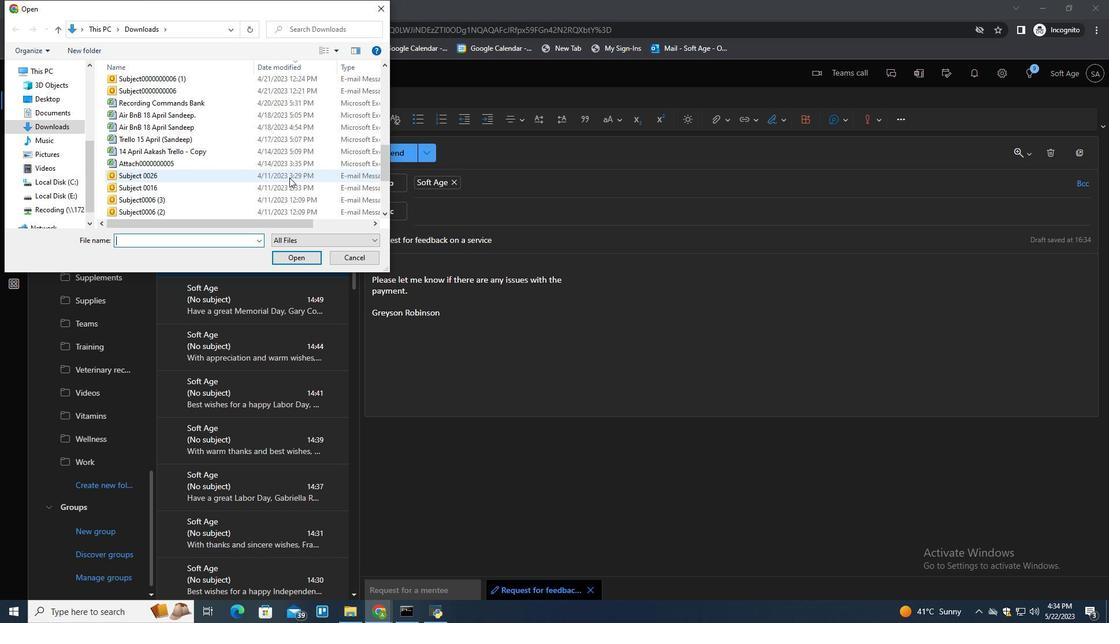 
Action: Mouse scrolled (289, 177) with delta (0, 0)
Screenshot: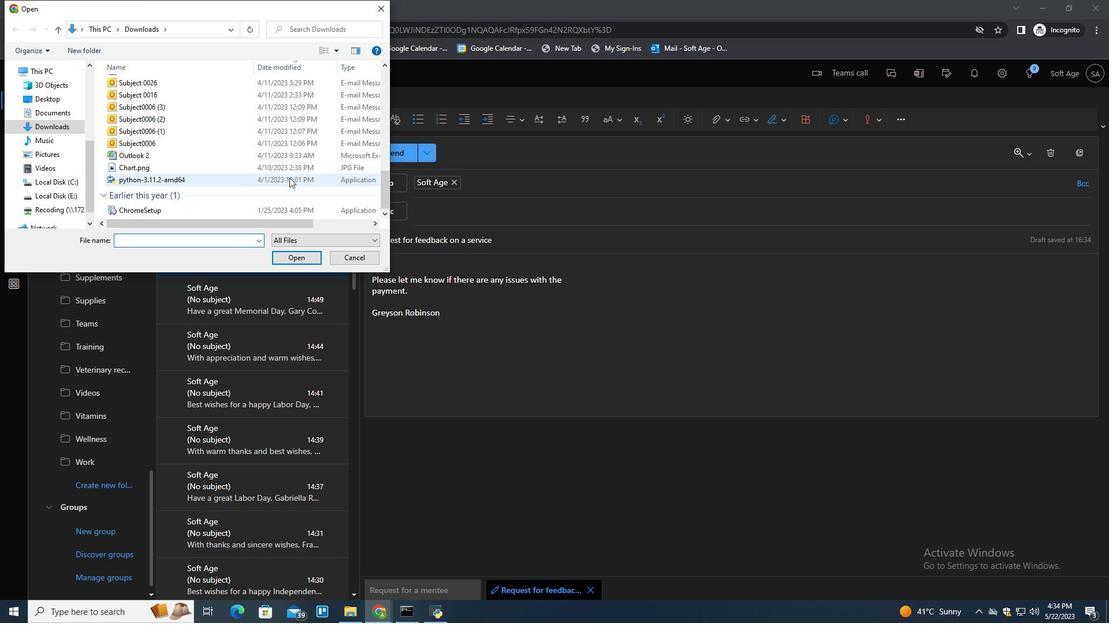 
Action: Mouse scrolled (289, 177) with delta (0, 0)
Screenshot: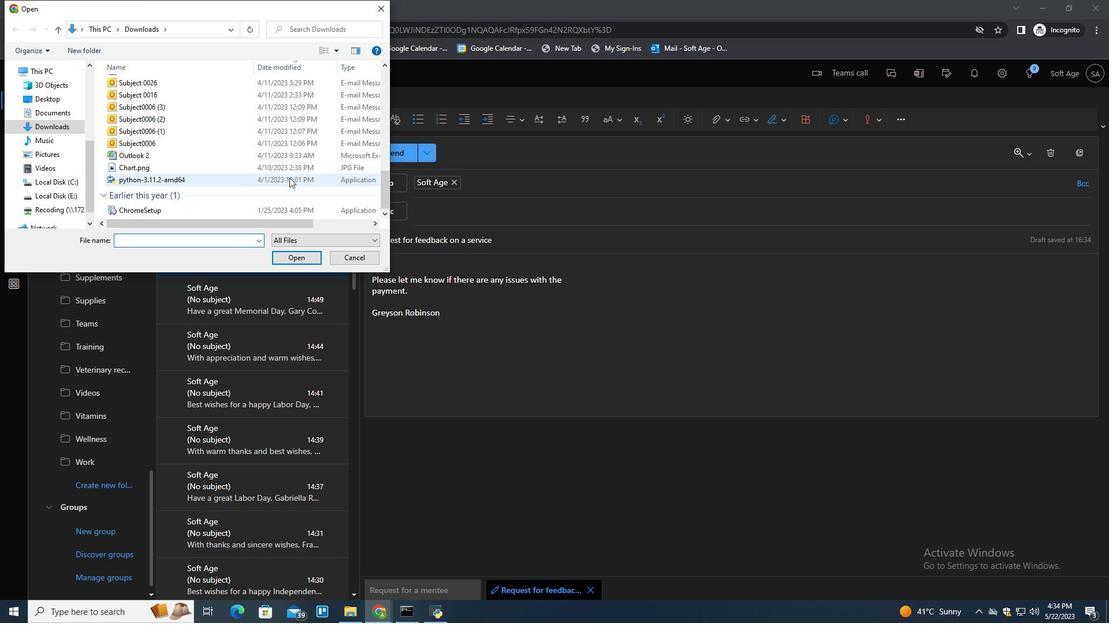 
Action: Mouse moved to (229, 168)
Screenshot: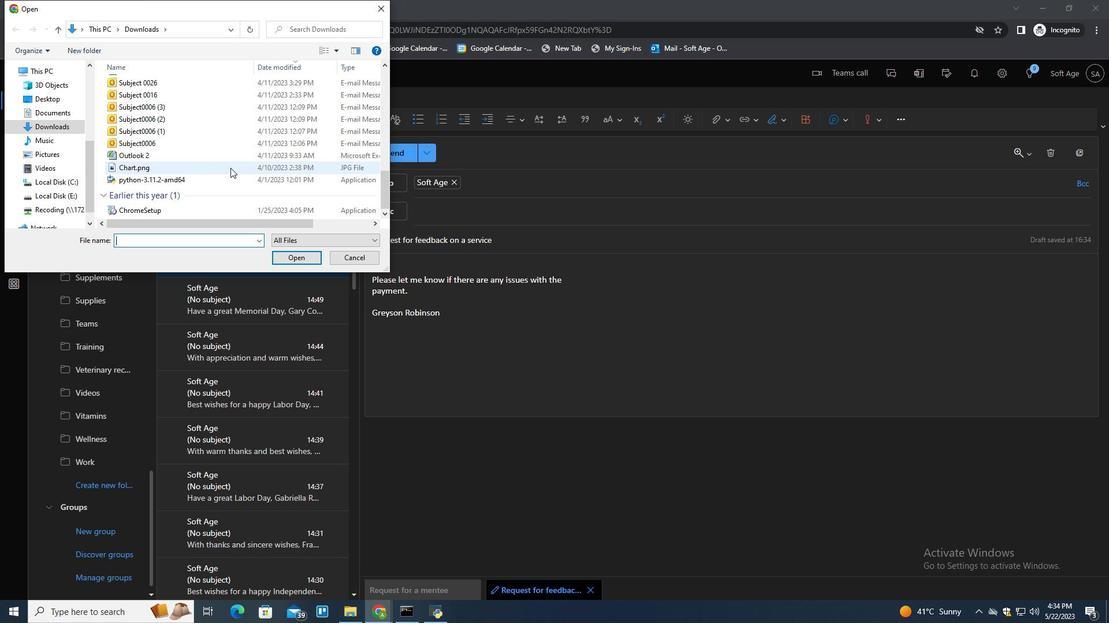 
Action: Mouse pressed left at (229, 168)
Screenshot: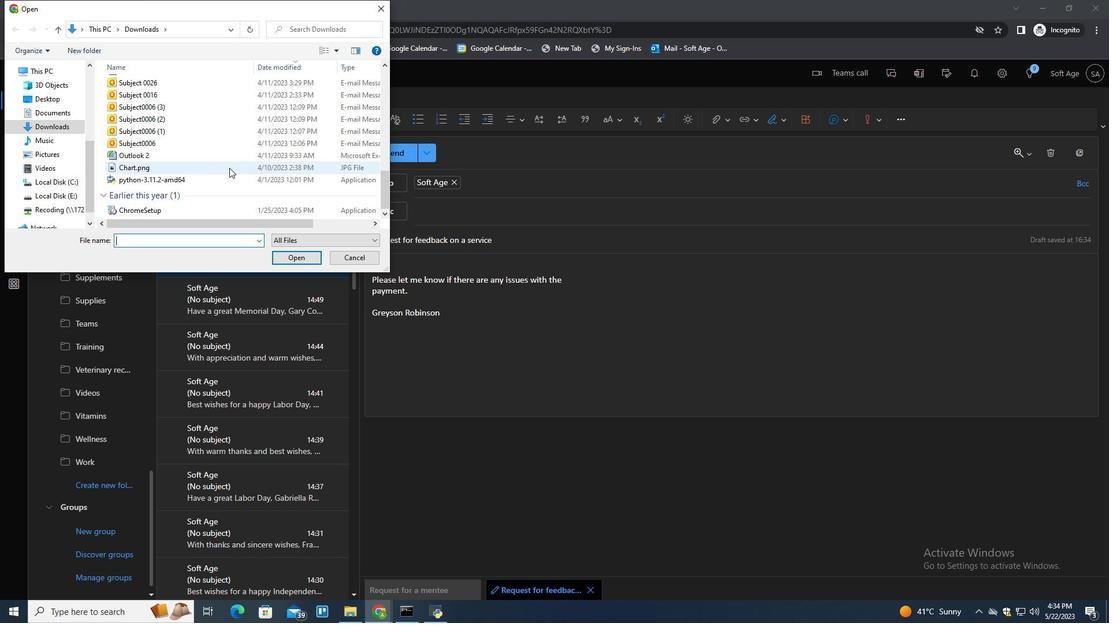 
Action: Key pressed <Key.f2><Key.shift>Social<Key.shift>_media<Key.shift>_graphic.jpg
Screenshot: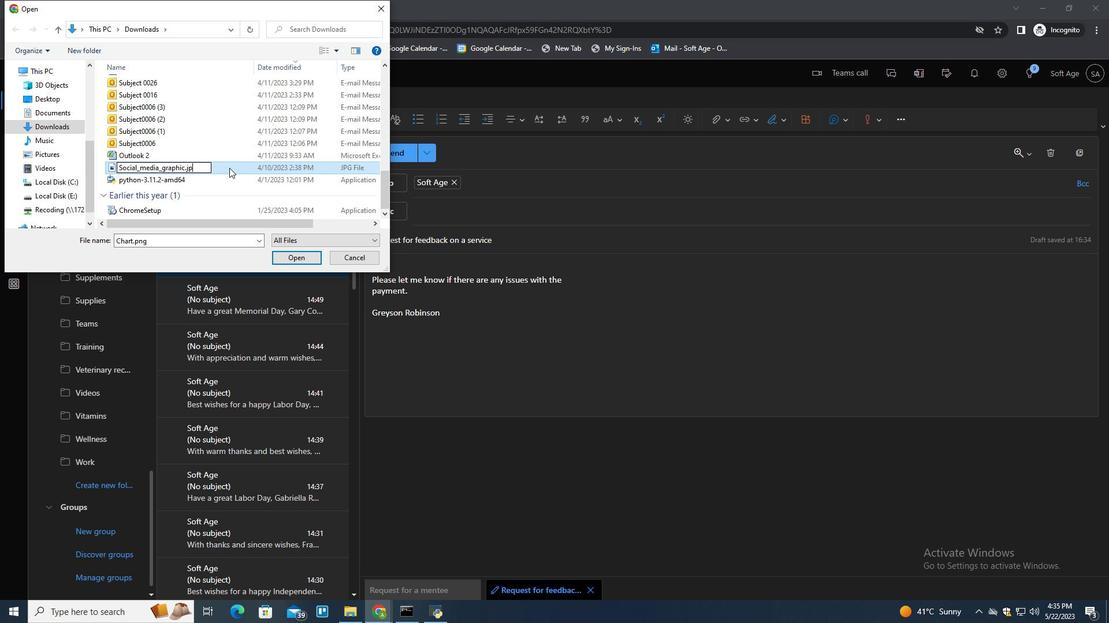 
Action: Mouse pressed left at (229, 168)
Screenshot: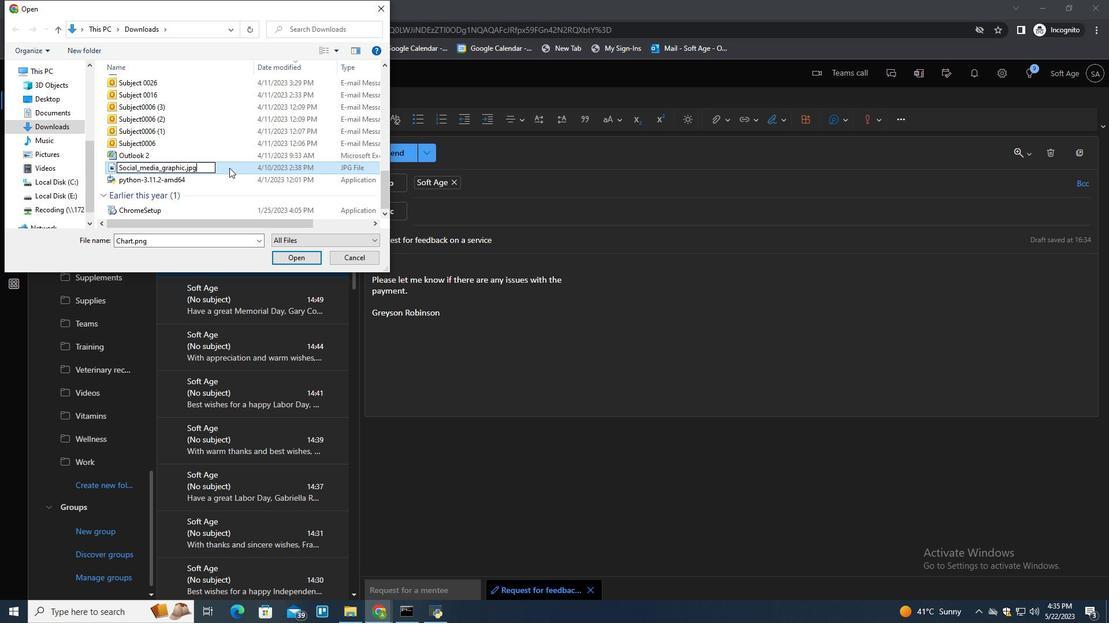
Action: Mouse moved to (298, 258)
Screenshot: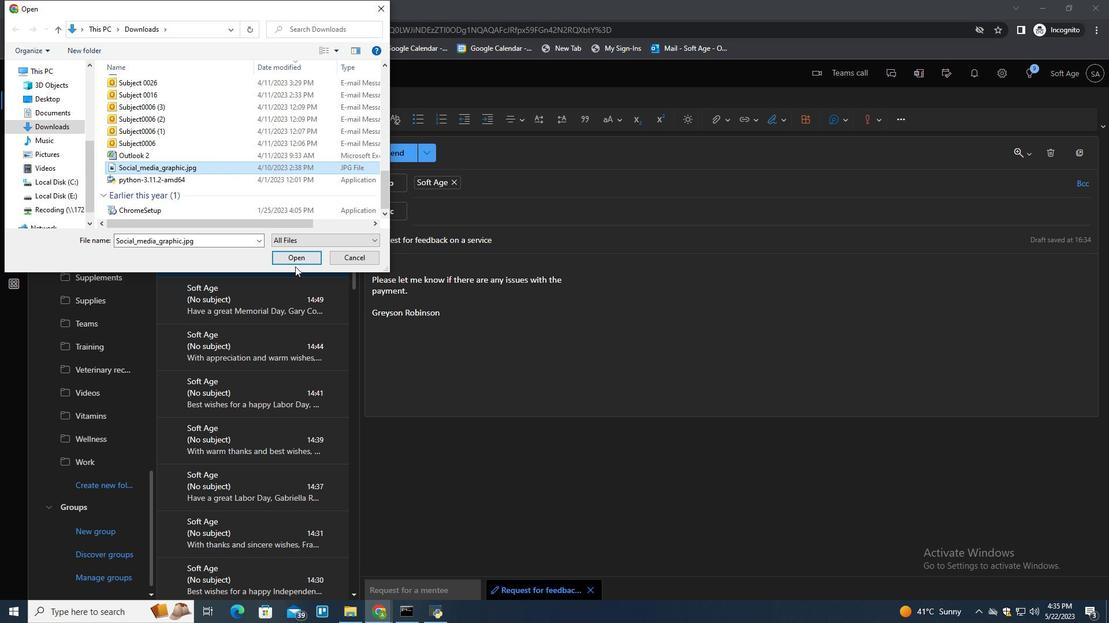 
Action: Mouse pressed left at (298, 258)
Screenshot: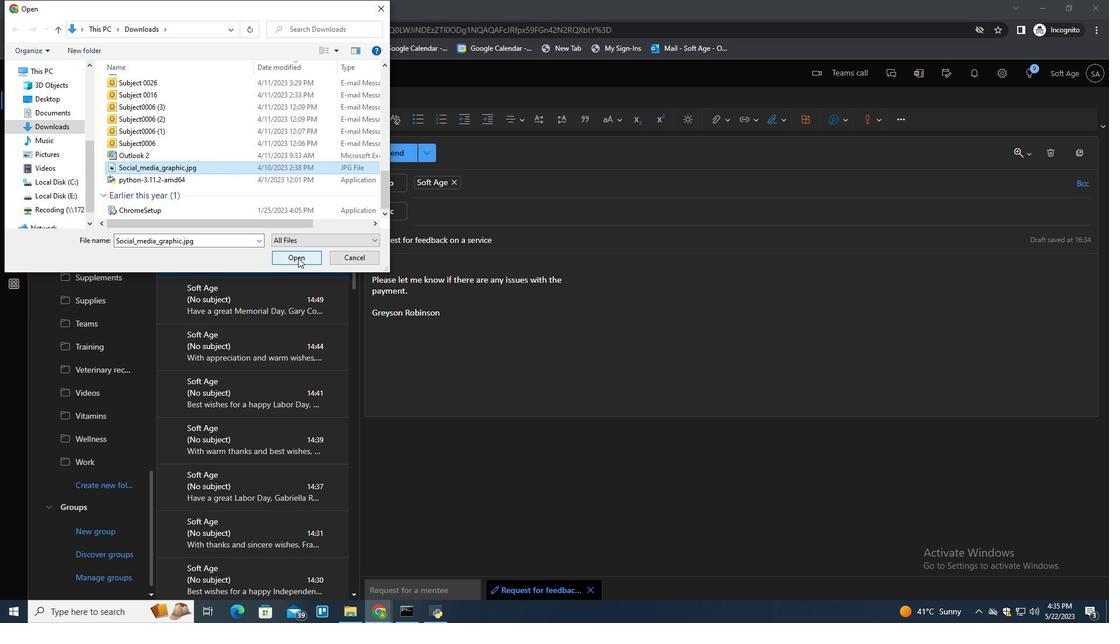 
Action: Mouse moved to (473, 402)
Screenshot: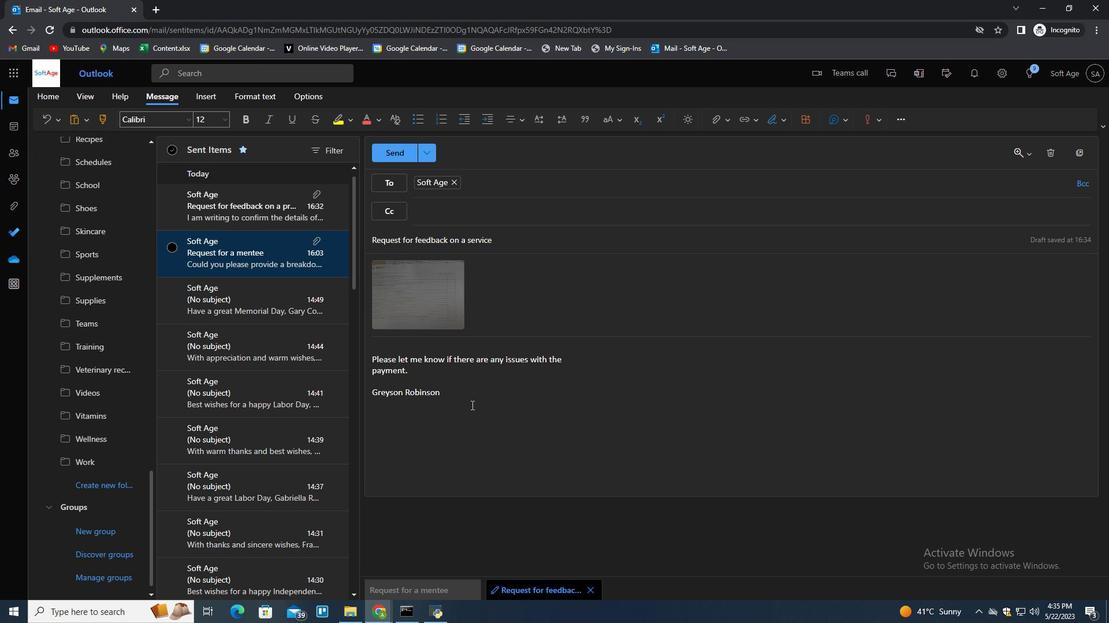
Action: Mouse pressed left at (473, 402)
Screenshot: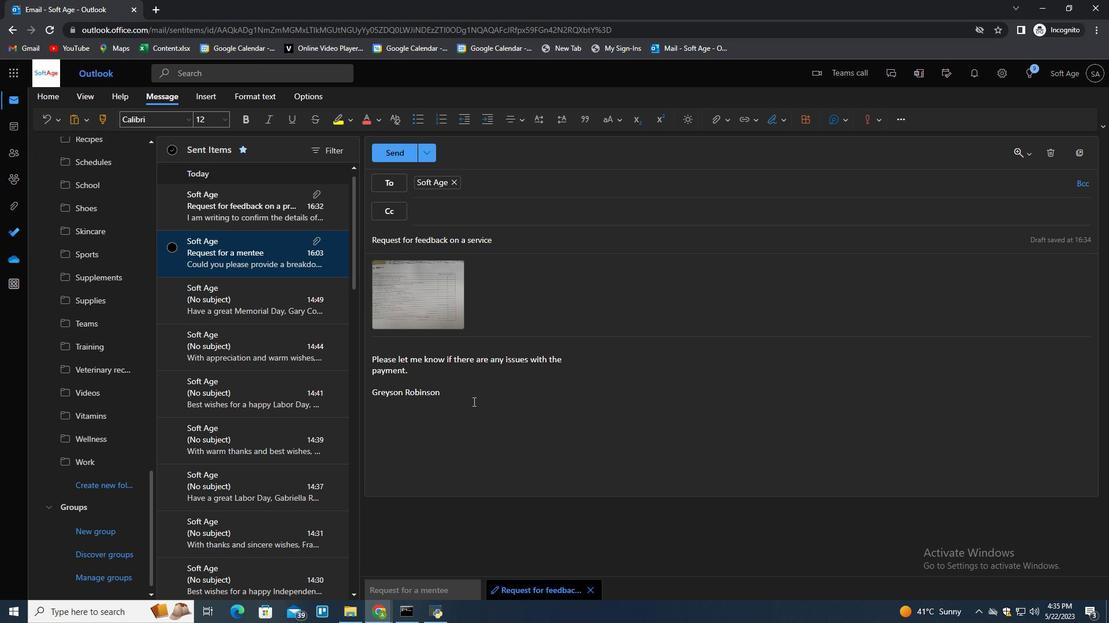 
Action: Key pressed <Key.enter>
Screenshot: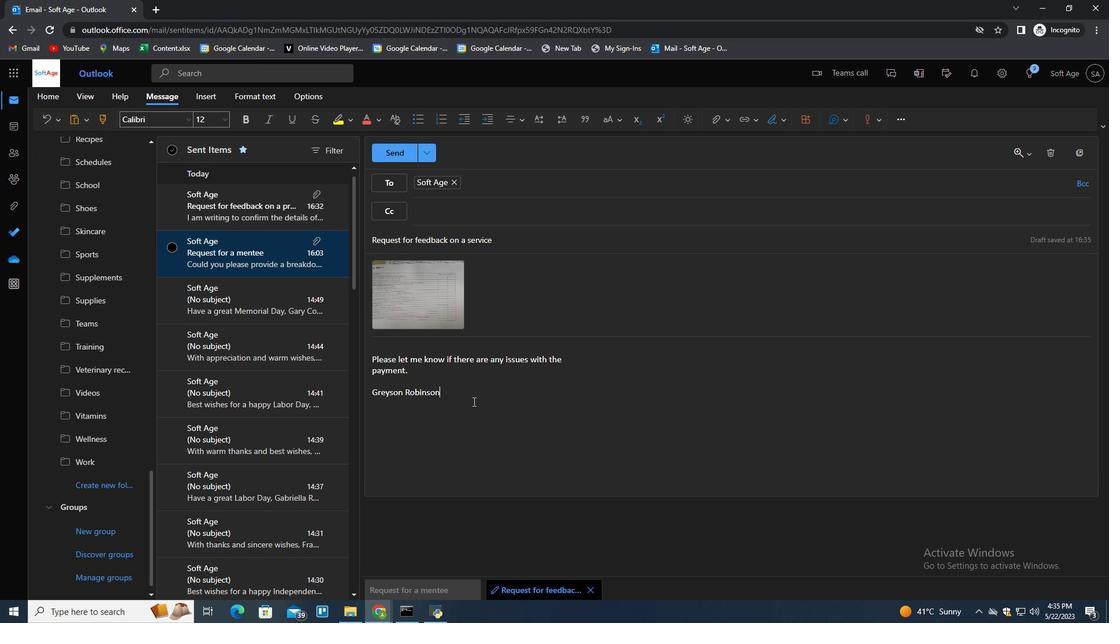 
Action: Mouse moved to (336, 301)
Screenshot: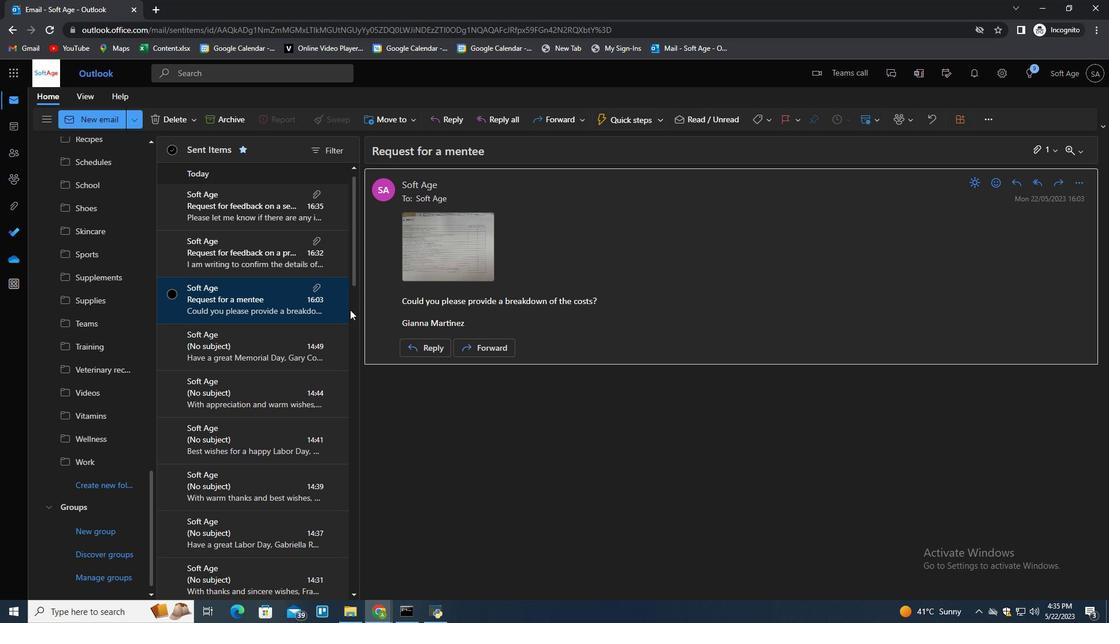 
Action: Mouse scrolled (336, 302) with delta (0, 0)
Screenshot: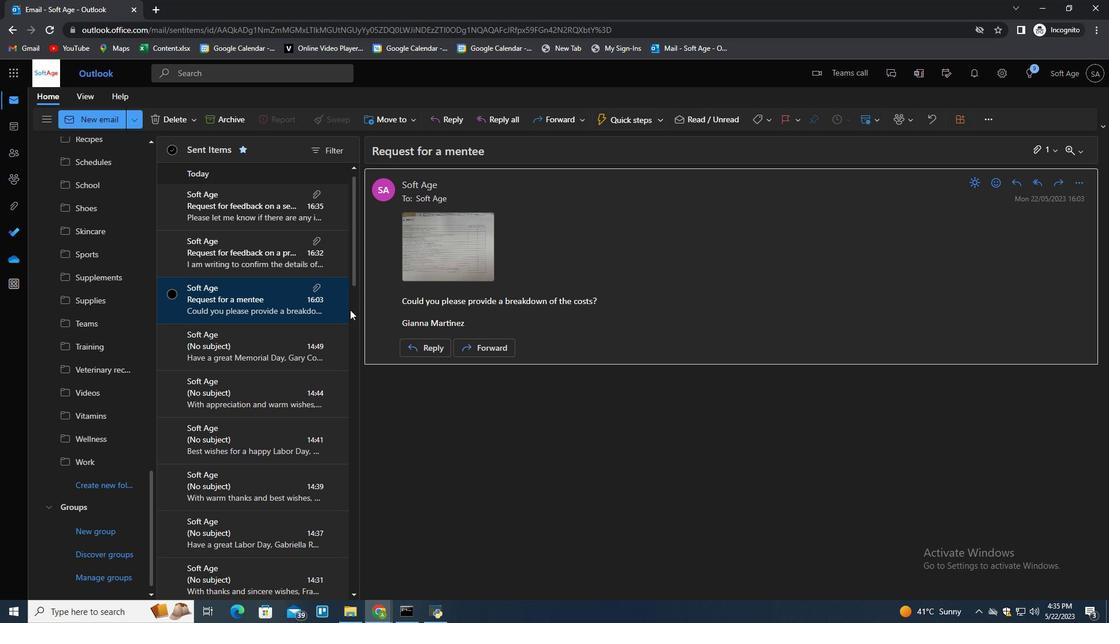 
Action: Mouse scrolled (336, 302) with delta (0, 0)
Screenshot: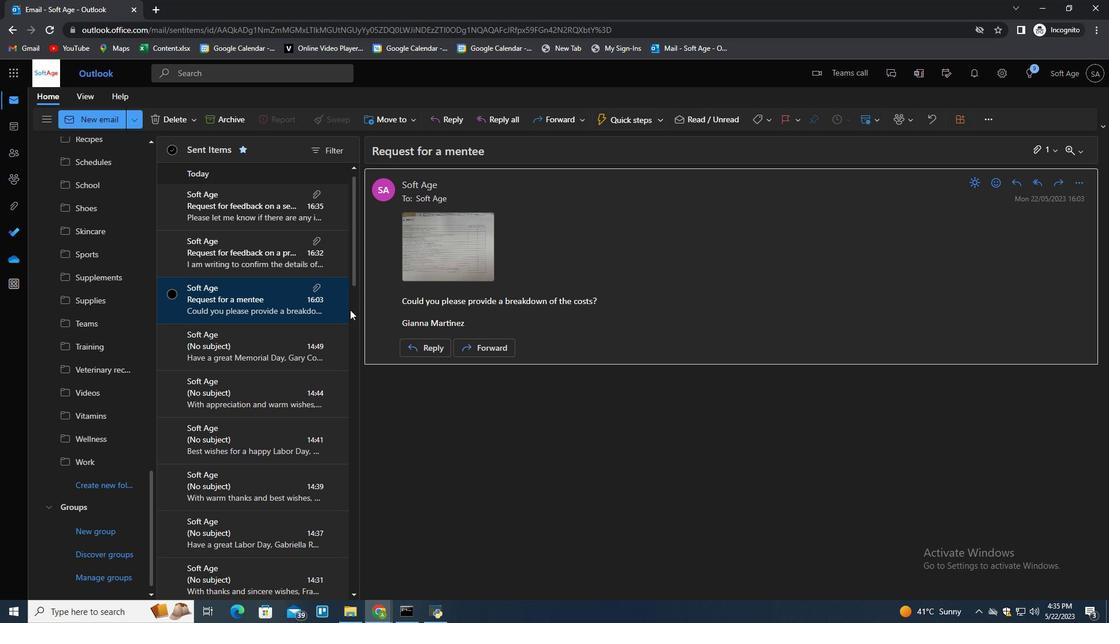 
Action: Mouse scrolled (336, 302) with delta (0, 0)
Screenshot: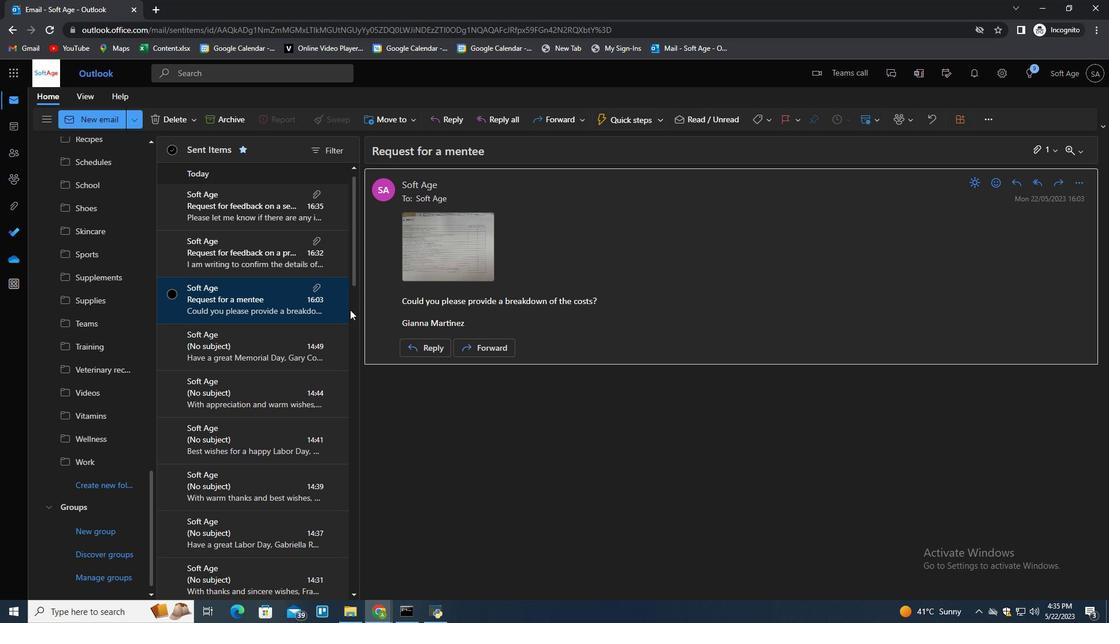
Action: Mouse scrolled (336, 302) with delta (0, 0)
Screenshot: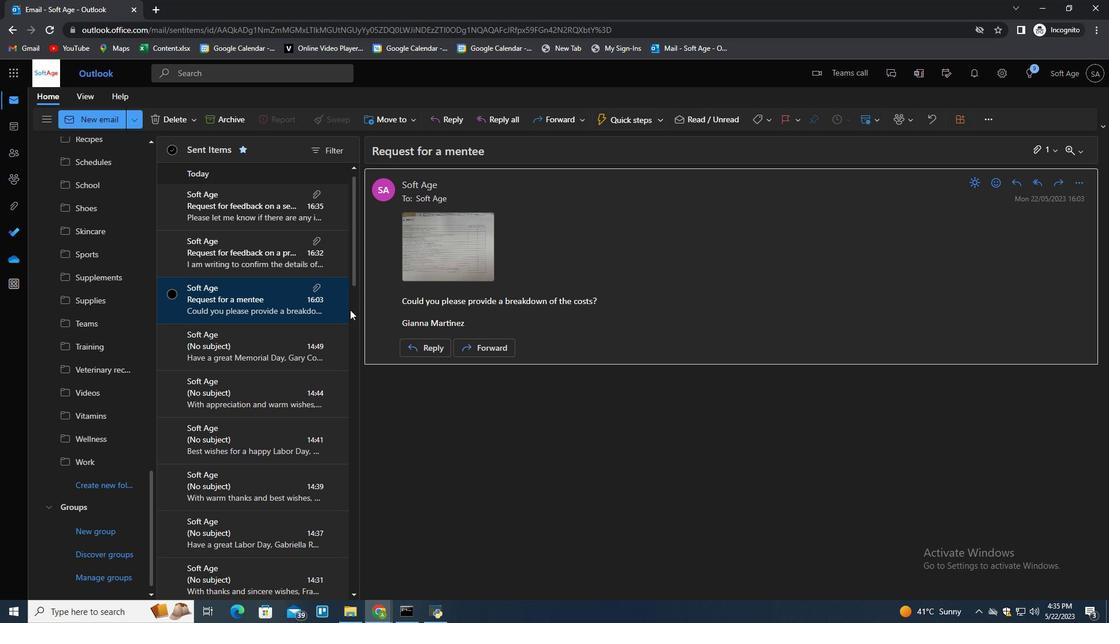 
Action: Mouse moved to (272, 210)
Screenshot: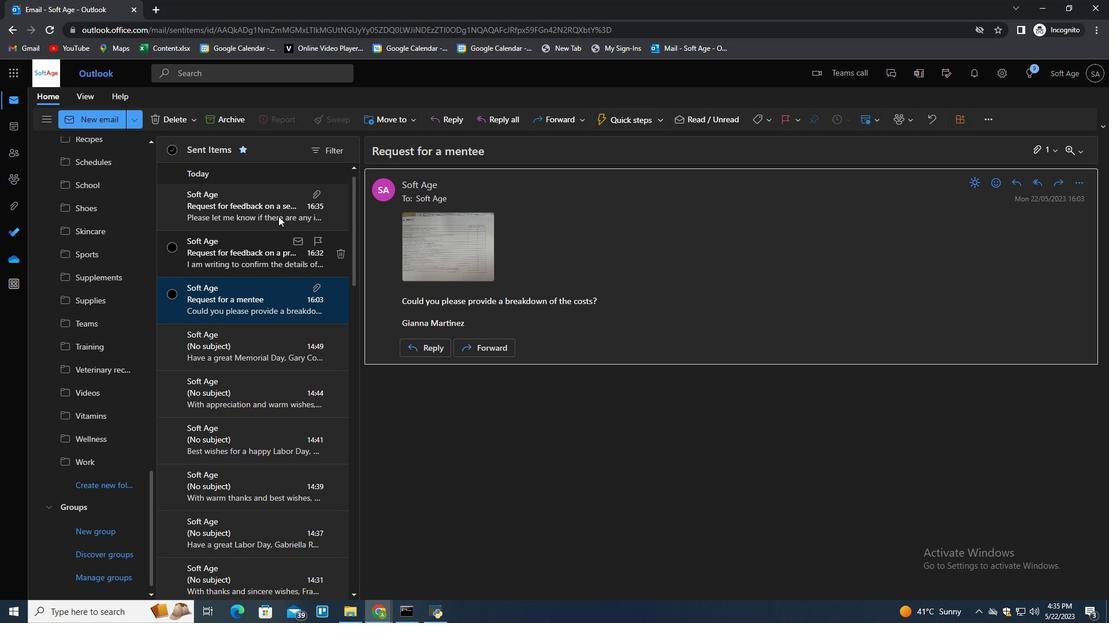 
Action: Mouse pressed right at (272, 210)
Screenshot: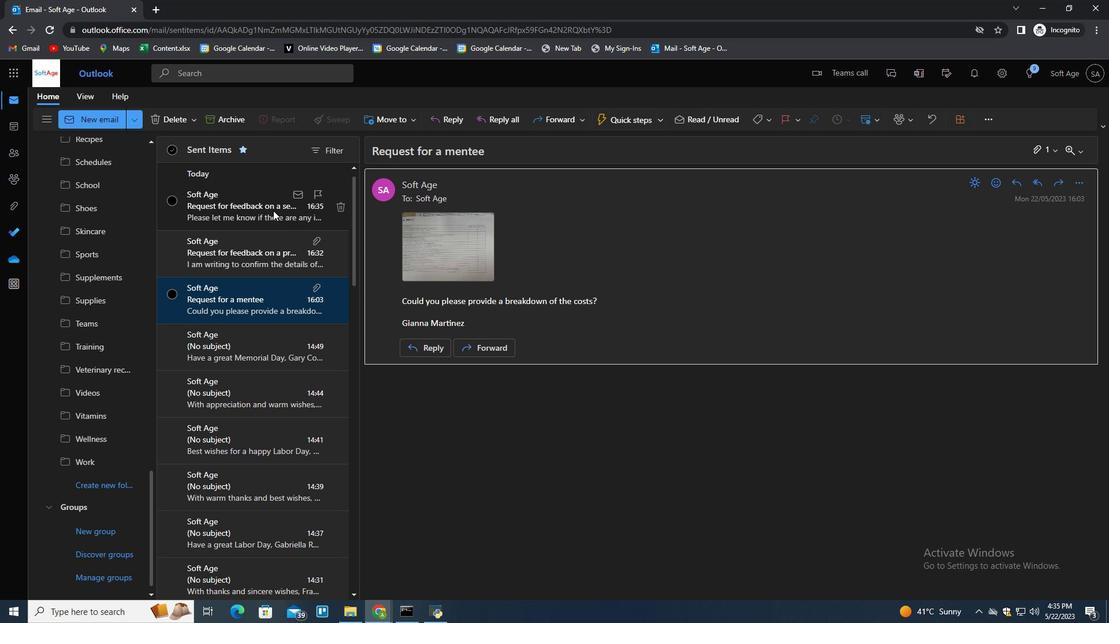 
Action: Mouse moved to (297, 254)
Screenshot: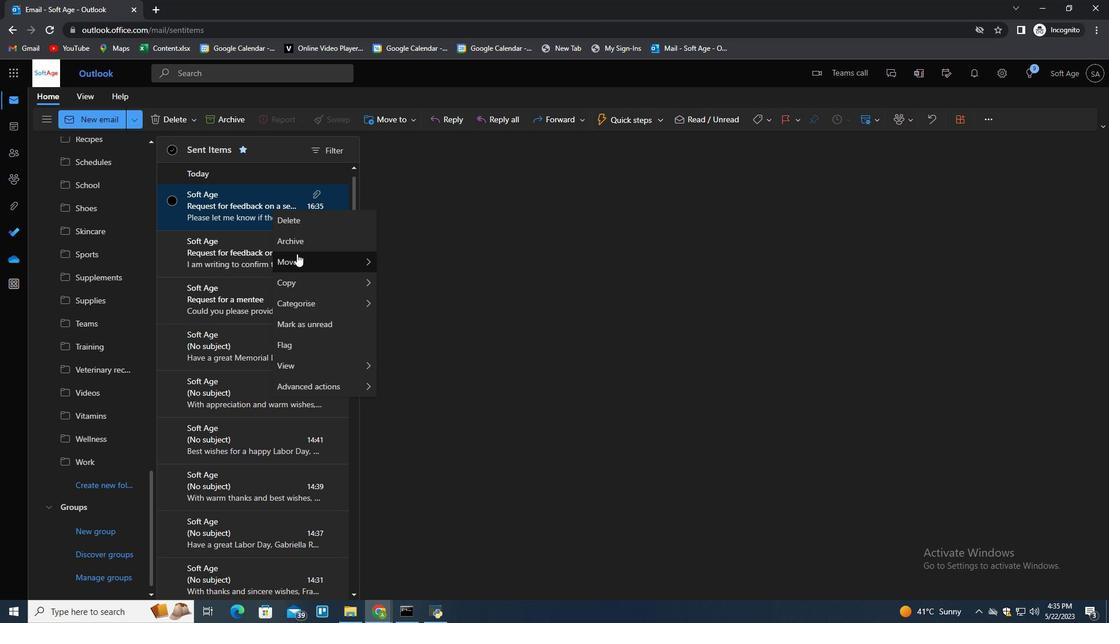 
Action: Mouse pressed left at (297, 254)
Screenshot: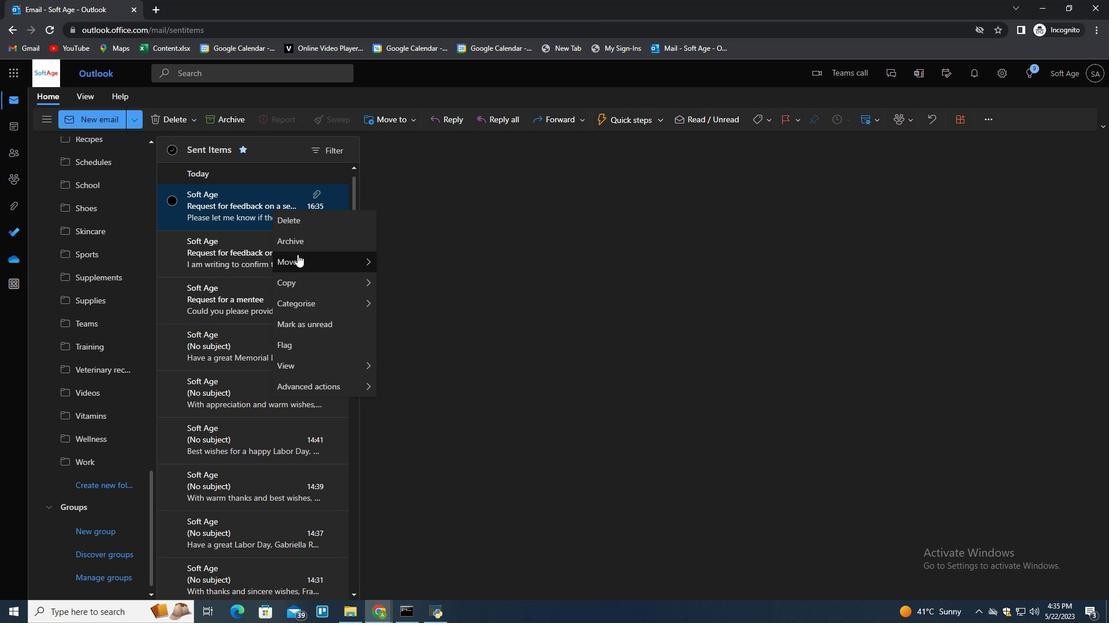 
Action: Mouse moved to (423, 261)
Screenshot: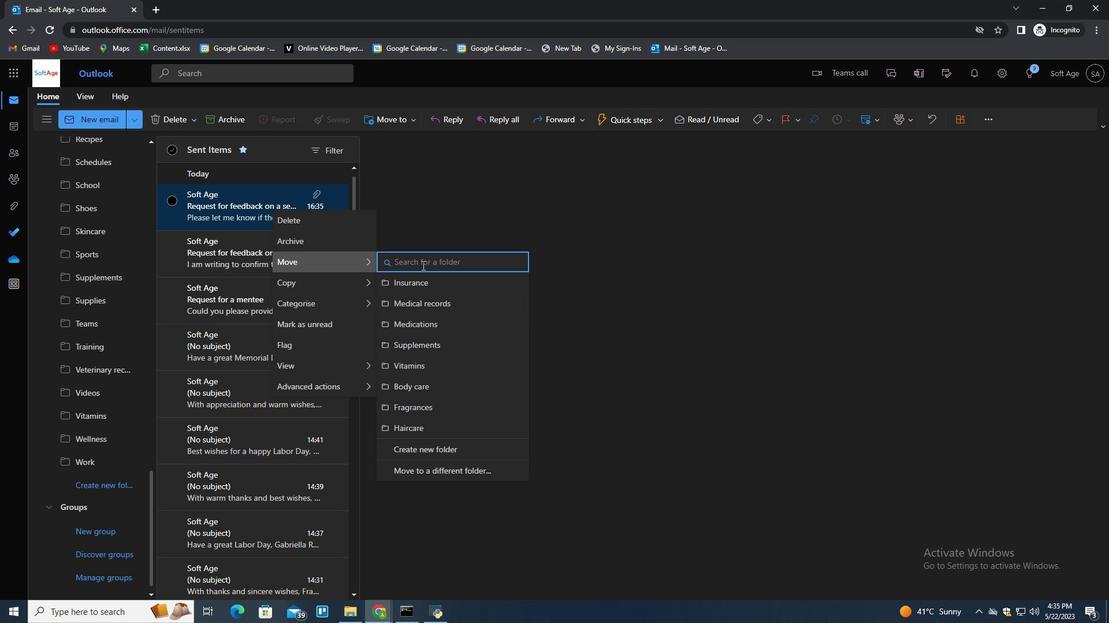 
Action: Mouse pressed left at (423, 261)
Screenshot: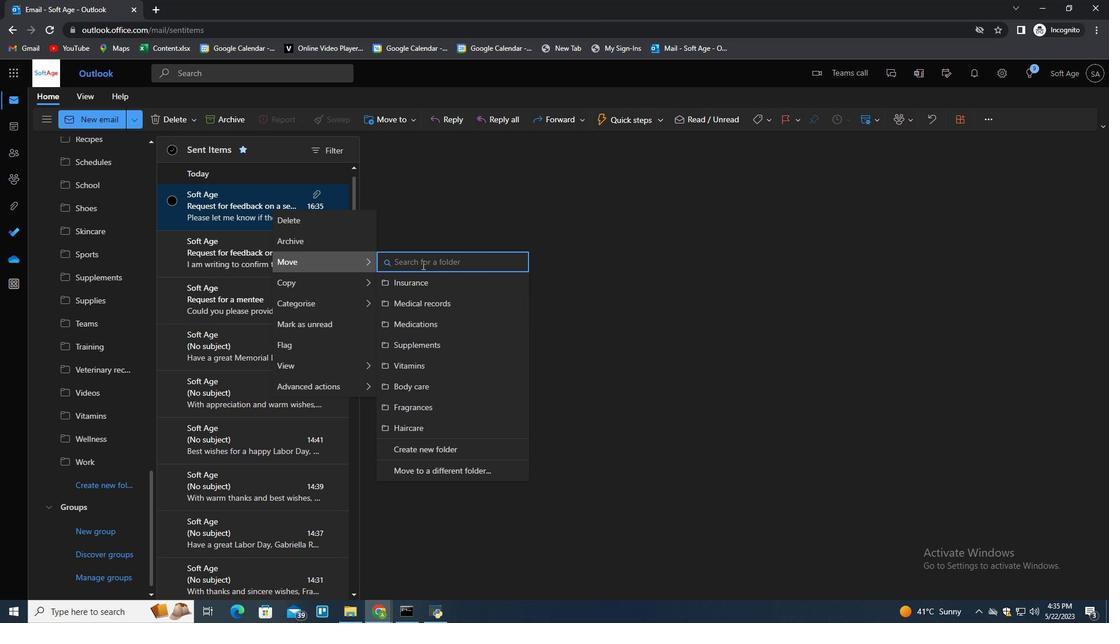 
Action: Key pressed <Key.shift>Counsell<Key.backspace>ing<Key.down><Key.enter>
Screenshot: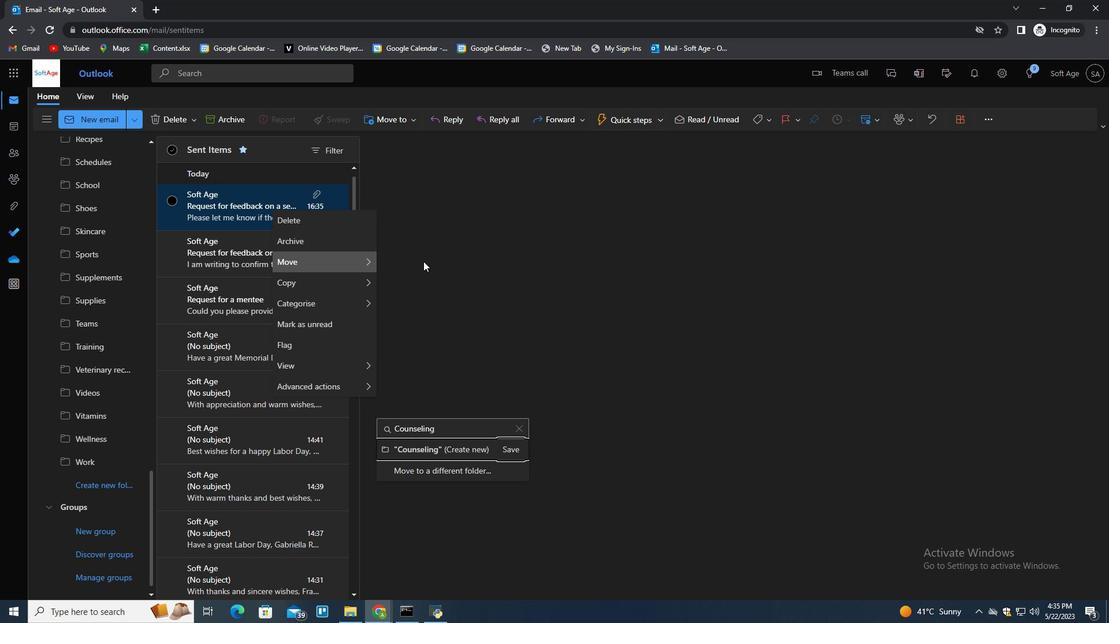 
